 Task: Look for space in Bitonto, Italy from 8th June, 2023 to 19th June, 2023 for 1 adult in price range Rs.5000 to Rs.12000. Place can be shared room with 1  bedroom having 1 bed and 1 bathroom. Property type can be house, flat, guest house, hotel. Amenities needed are: washing machine. Booking option can be shelf check-in. Required host language is English.
Action: Mouse moved to (431, 116)
Screenshot: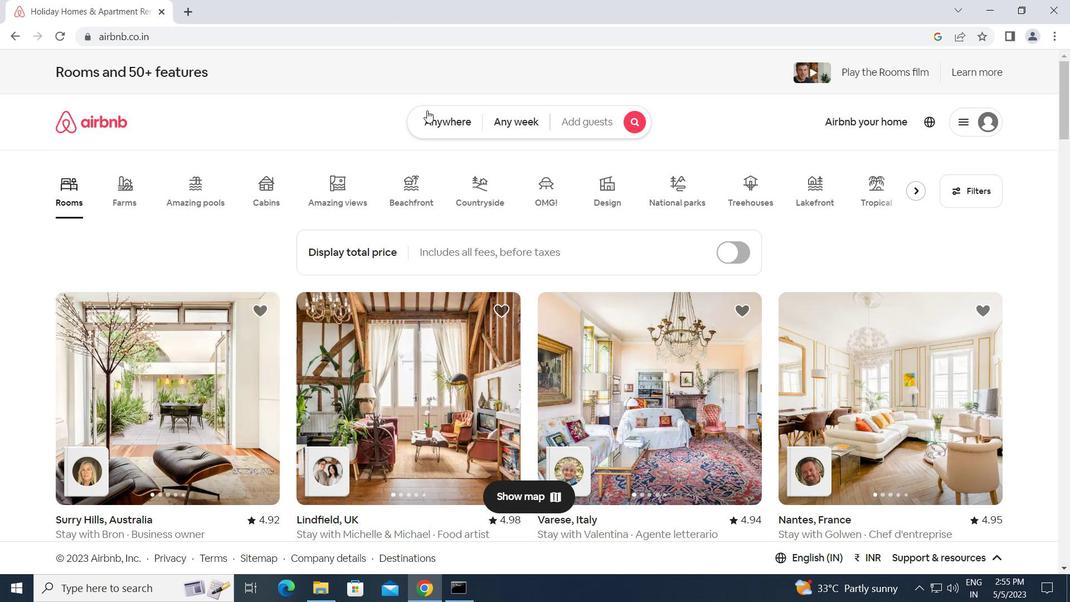 
Action: Mouse pressed left at (431, 116)
Screenshot: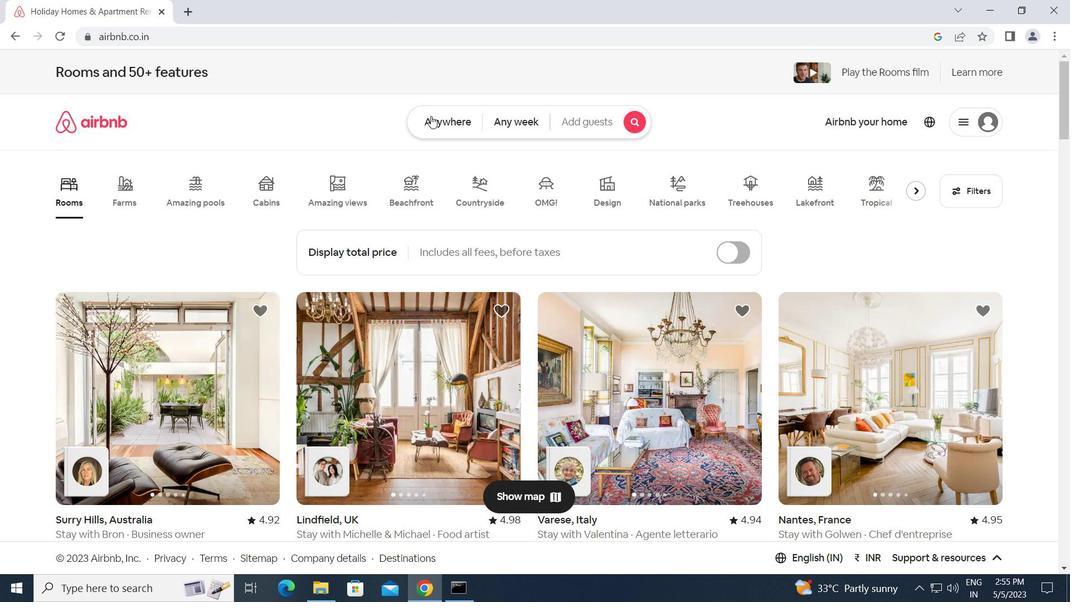 
Action: Mouse moved to (315, 168)
Screenshot: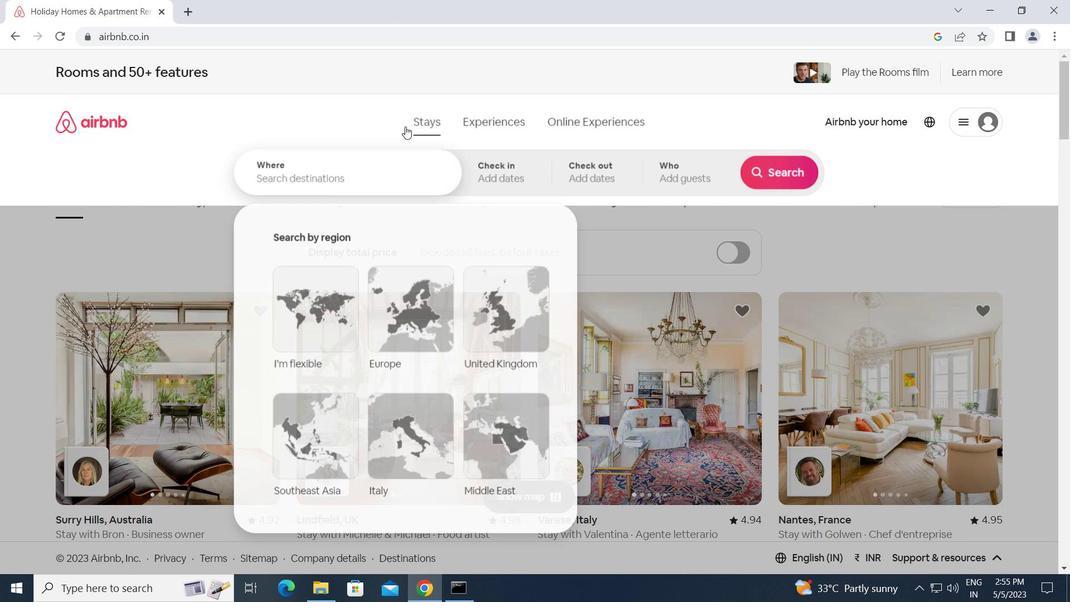 
Action: Mouse pressed left at (315, 168)
Screenshot: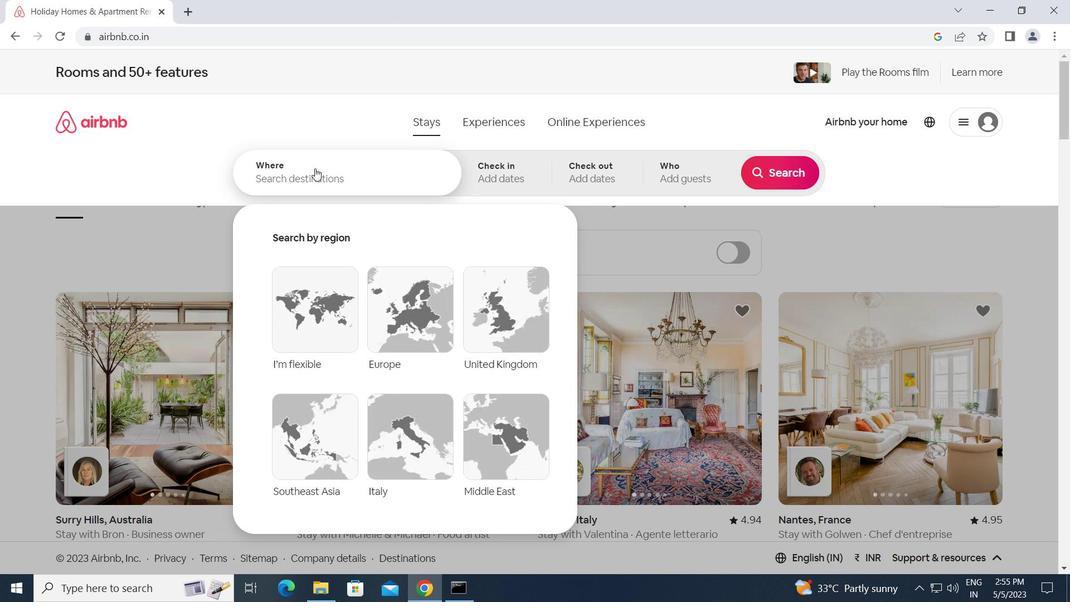 
Action: Key pressed b<Key.caps_lock>itonto,<Key.space><Key.caps_lock>i<Key.caps_lock>tal
Screenshot: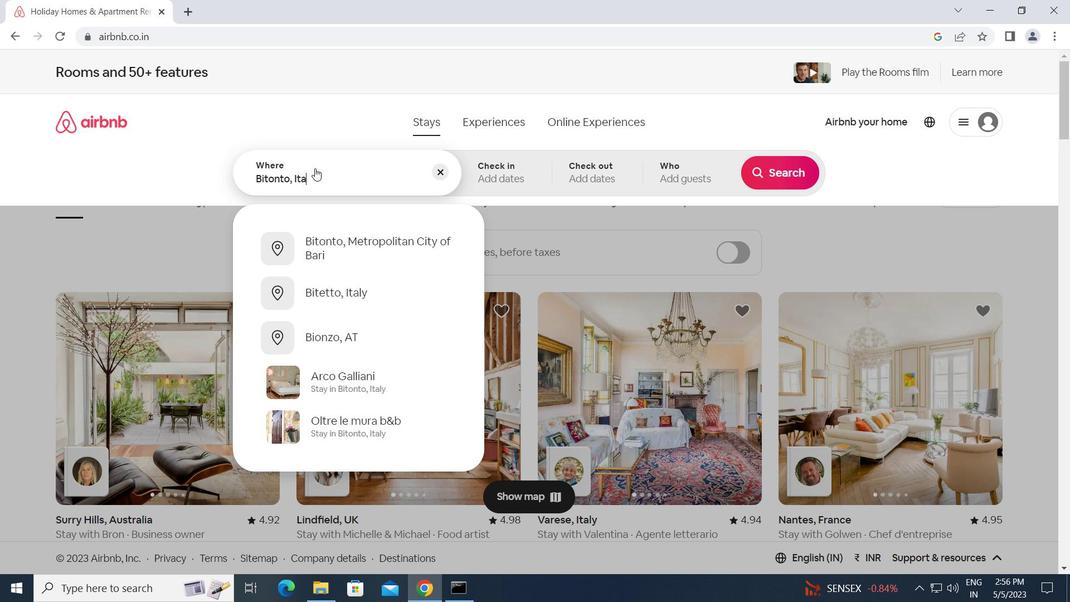 
Action: Mouse moved to (379, 143)
Screenshot: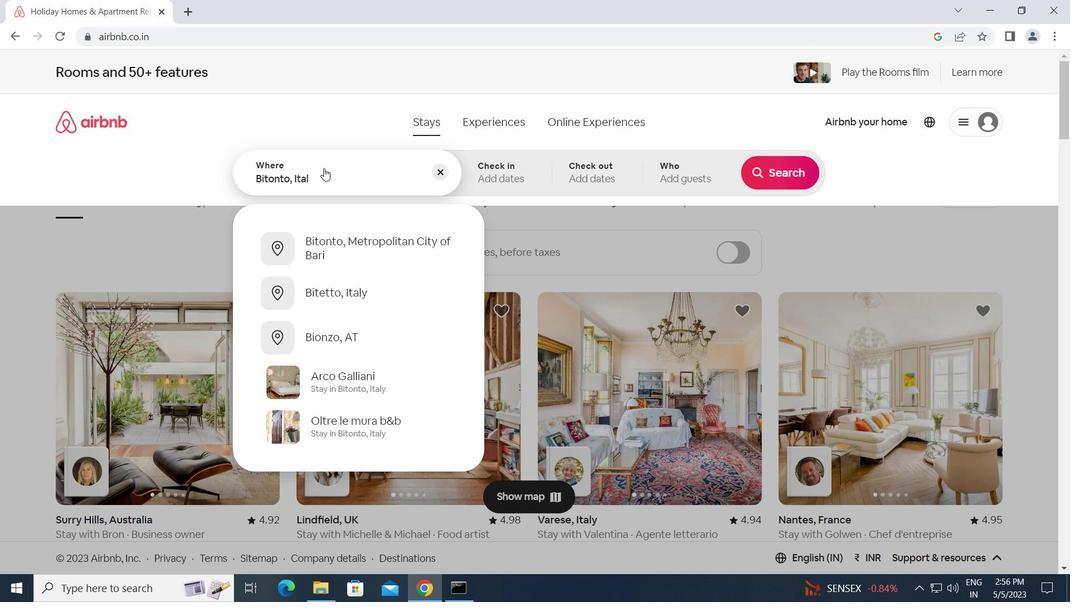 
Action: Key pressed y<Key.enter>
Screenshot: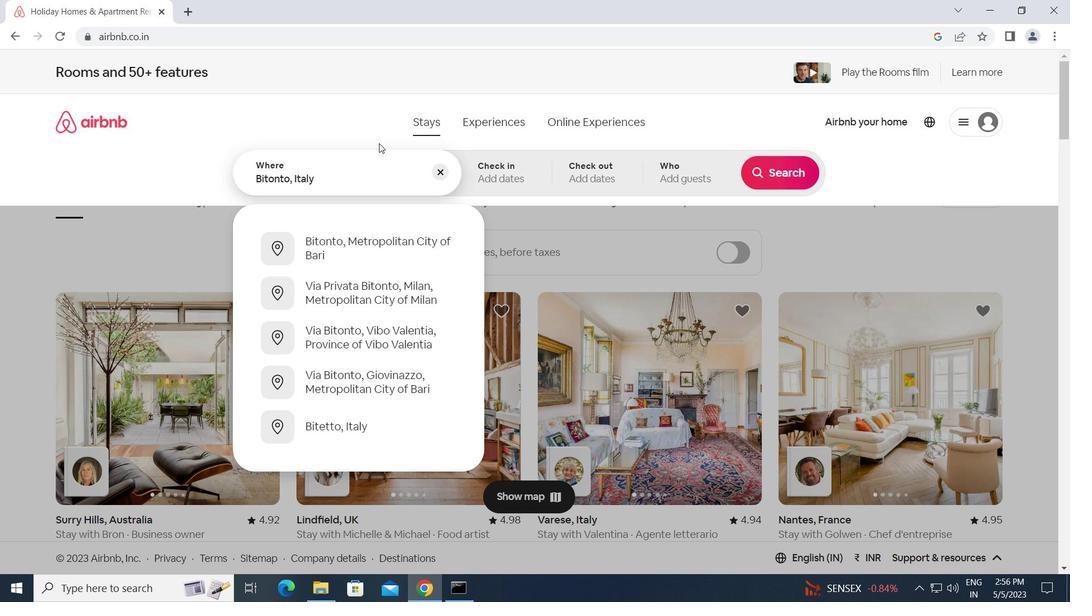 
Action: Mouse moved to (697, 370)
Screenshot: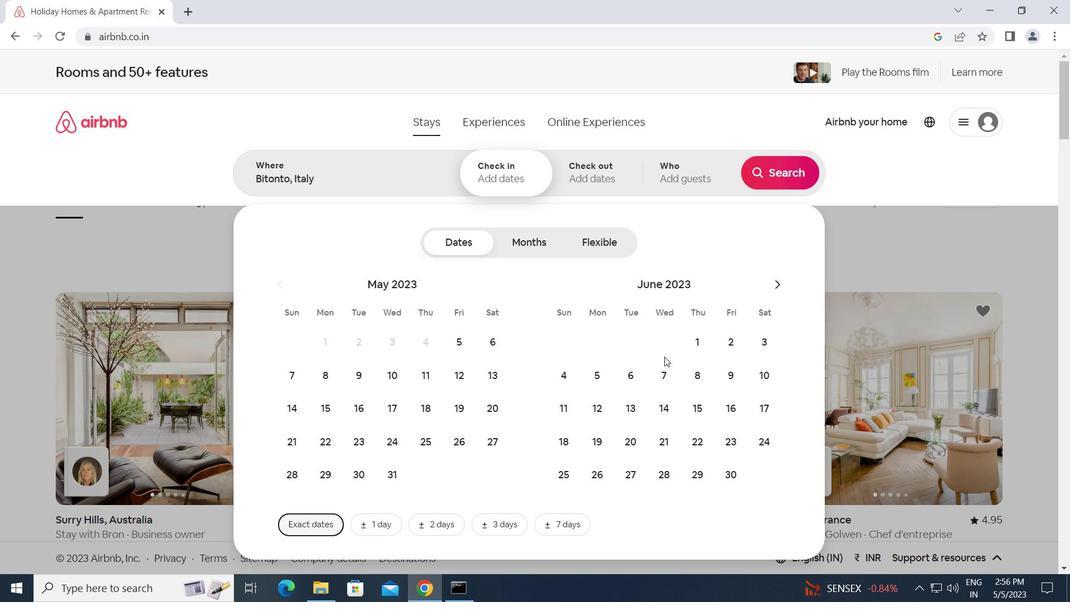
Action: Mouse pressed left at (697, 370)
Screenshot: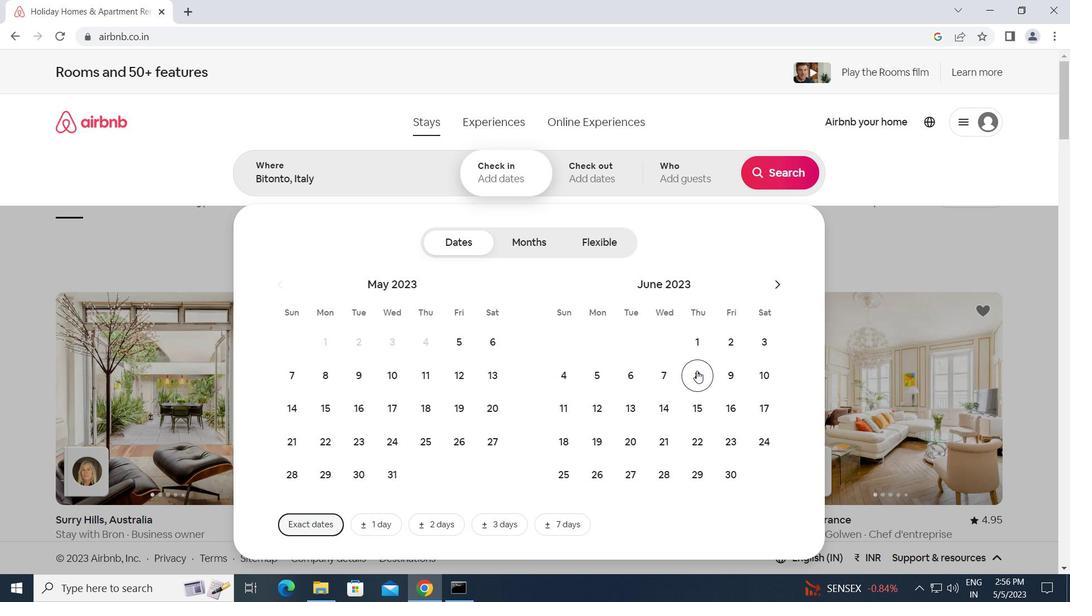 
Action: Mouse moved to (598, 440)
Screenshot: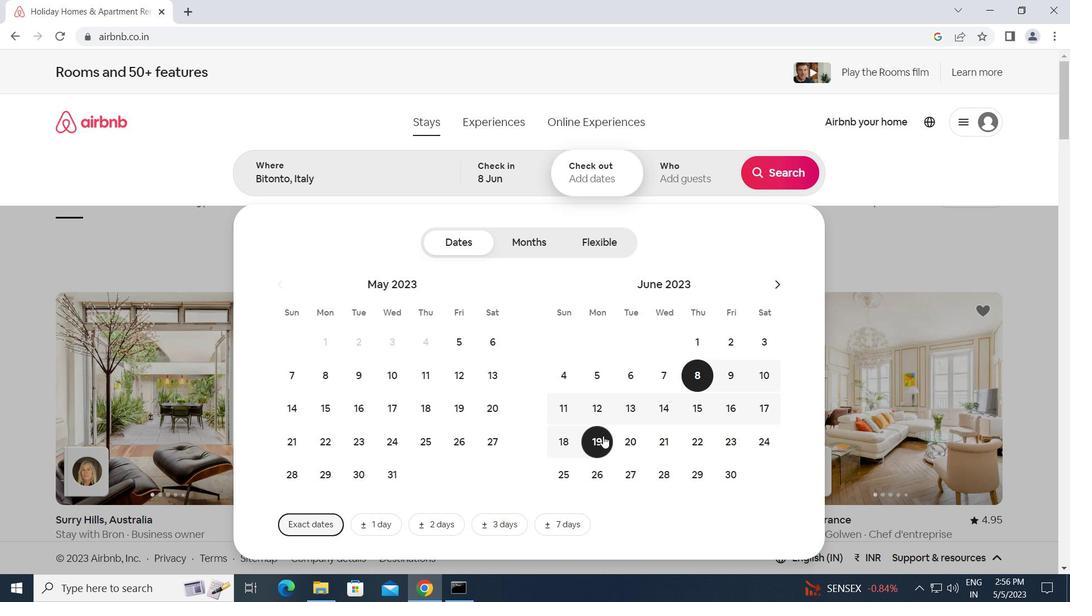 
Action: Mouse pressed left at (598, 440)
Screenshot: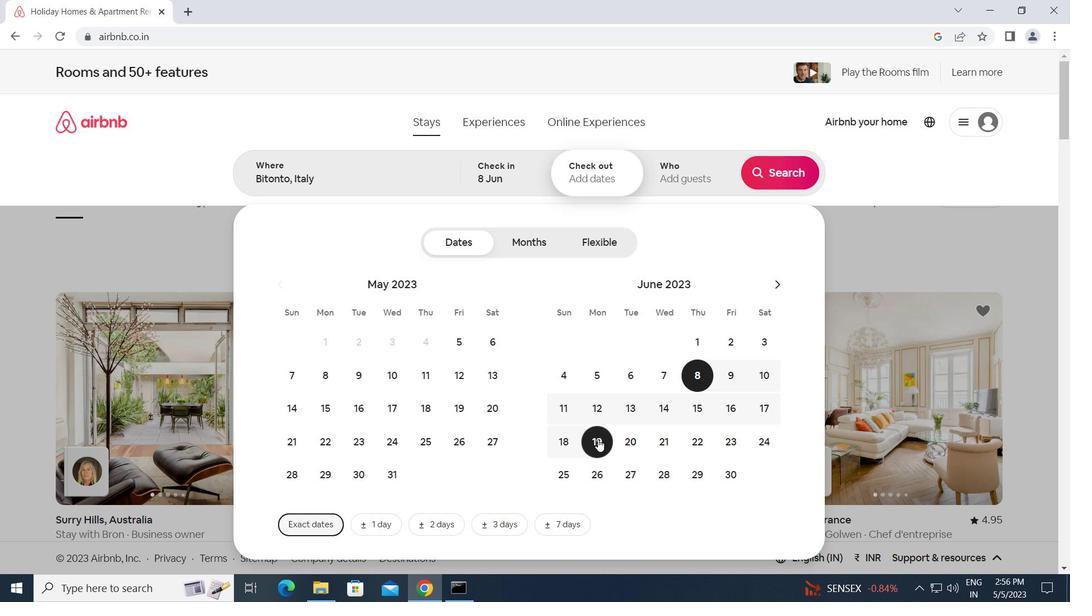 
Action: Mouse moved to (674, 174)
Screenshot: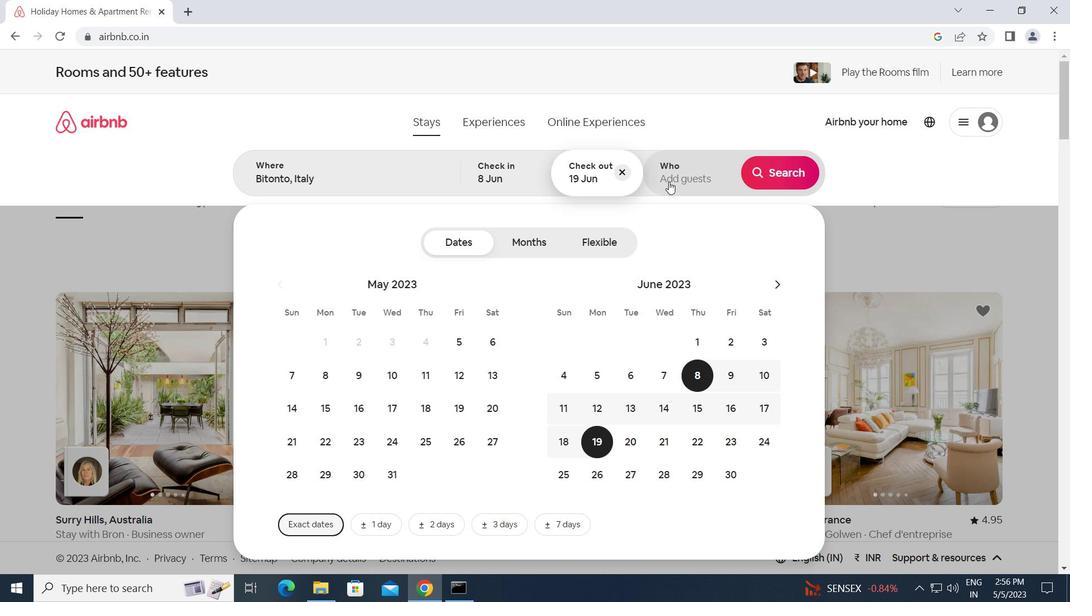 
Action: Mouse pressed left at (674, 174)
Screenshot: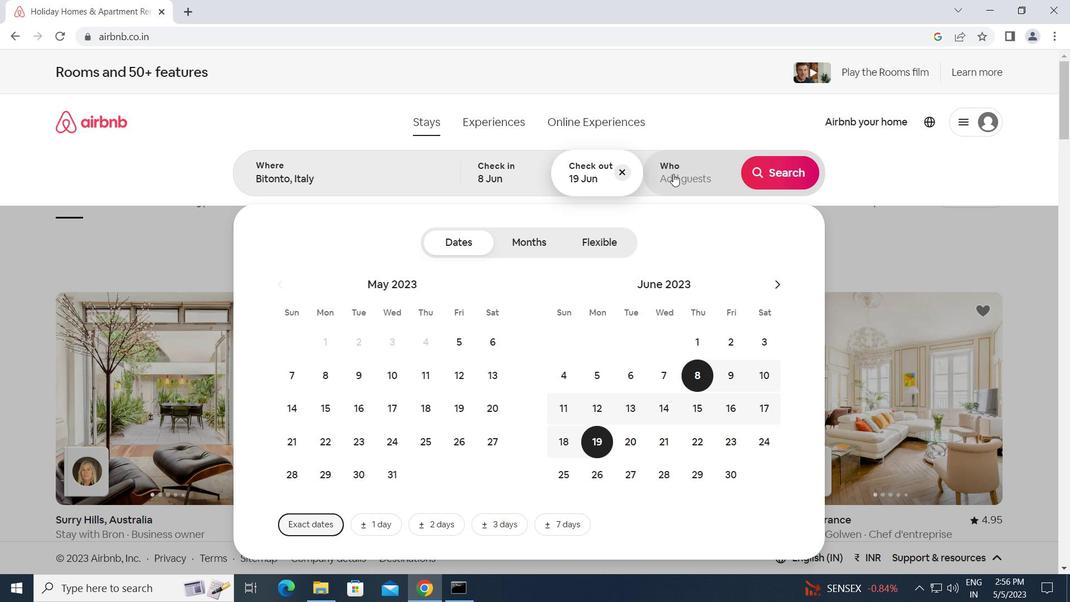 
Action: Mouse moved to (790, 242)
Screenshot: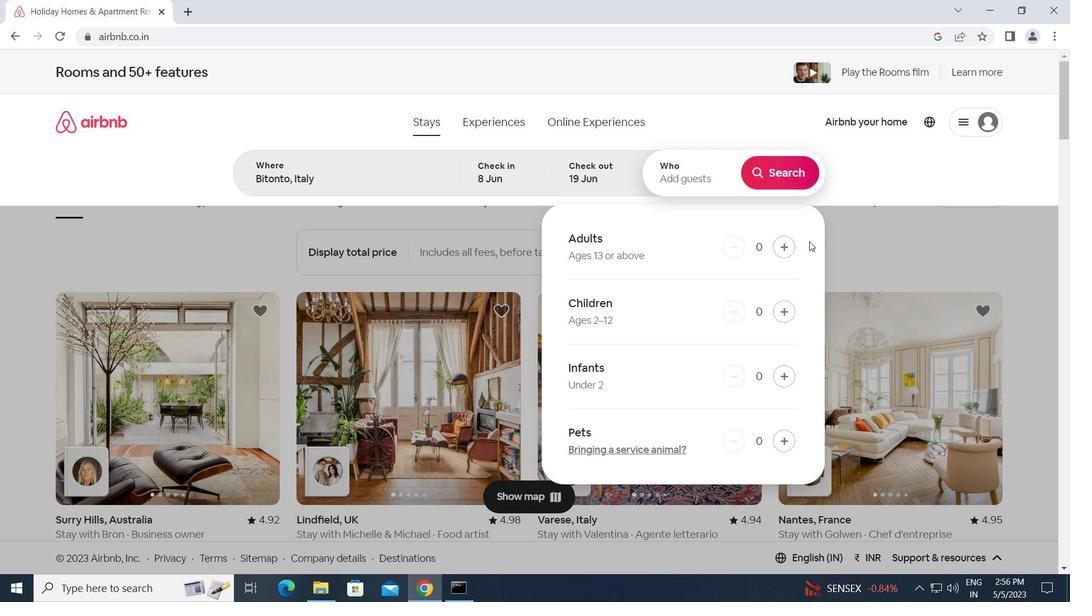 
Action: Mouse pressed left at (790, 242)
Screenshot: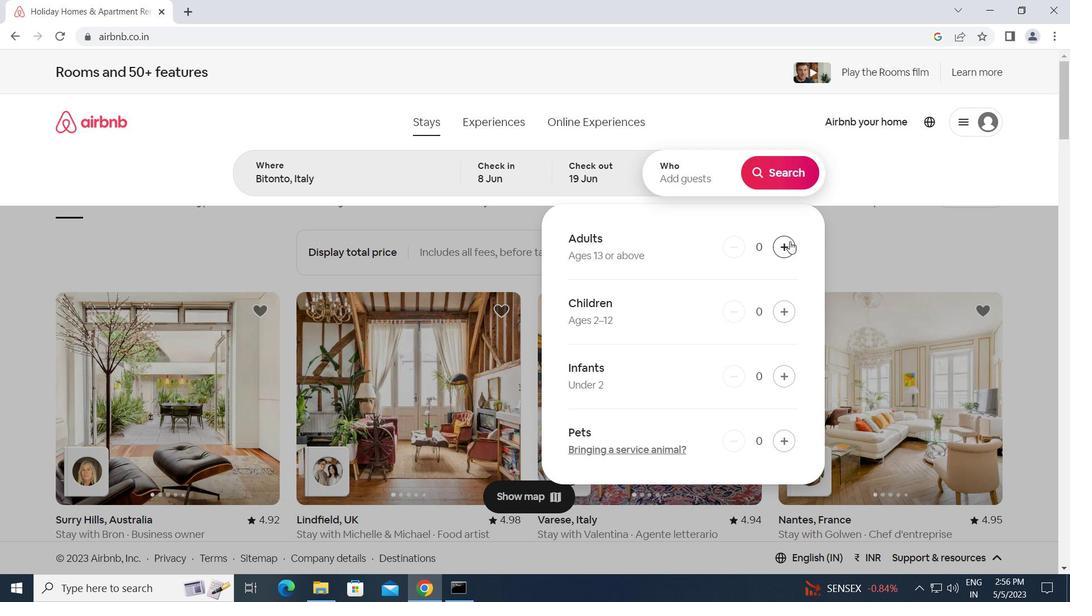 
Action: Mouse moved to (795, 165)
Screenshot: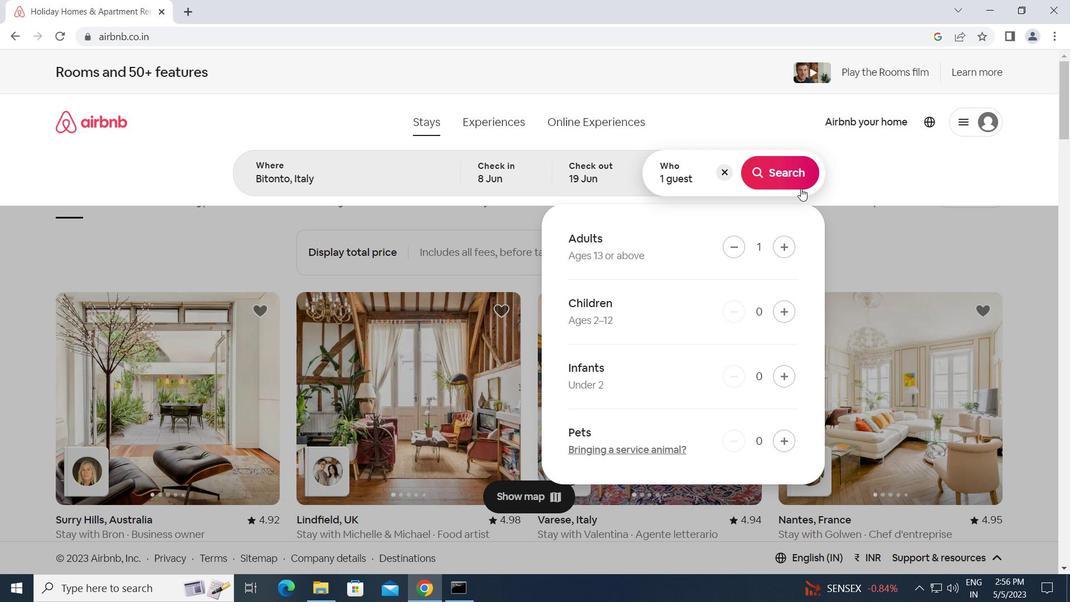 
Action: Mouse pressed left at (795, 165)
Screenshot: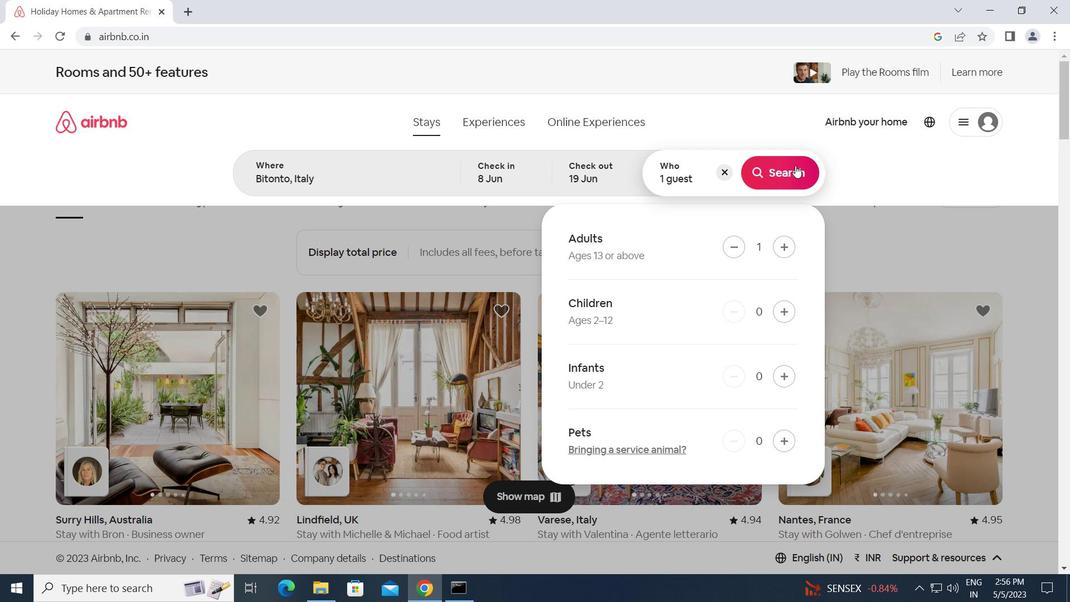 
Action: Mouse moved to (999, 128)
Screenshot: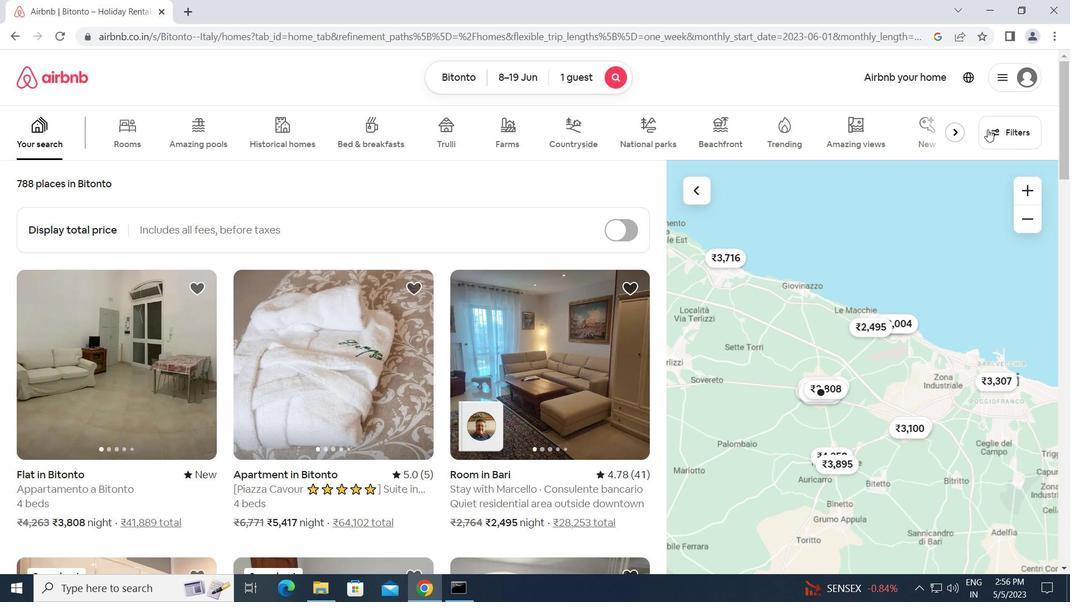 
Action: Mouse pressed left at (999, 128)
Screenshot: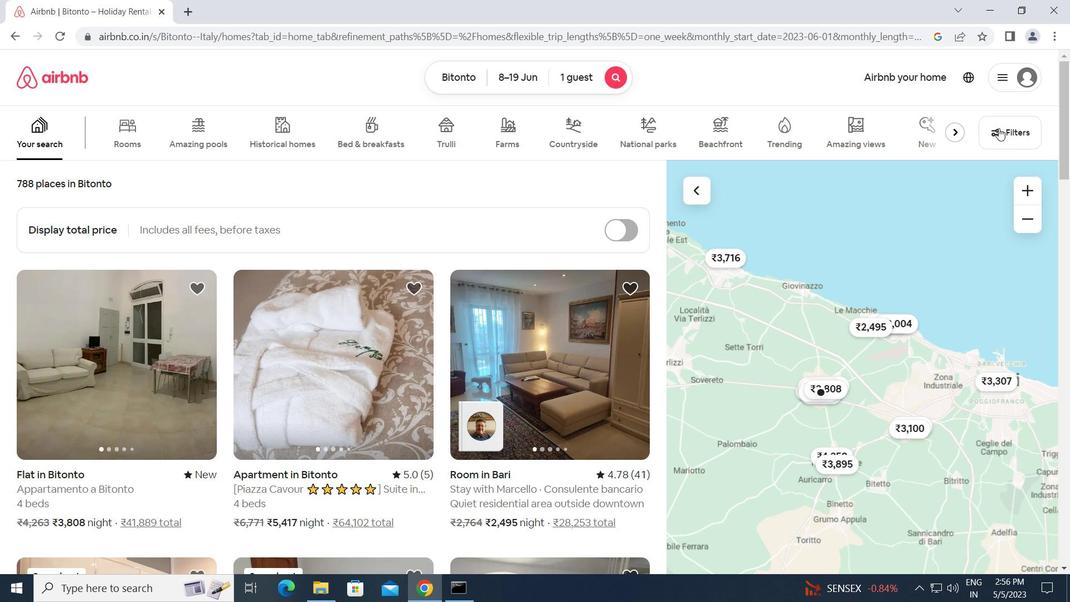 
Action: Mouse moved to (338, 365)
Screenshot: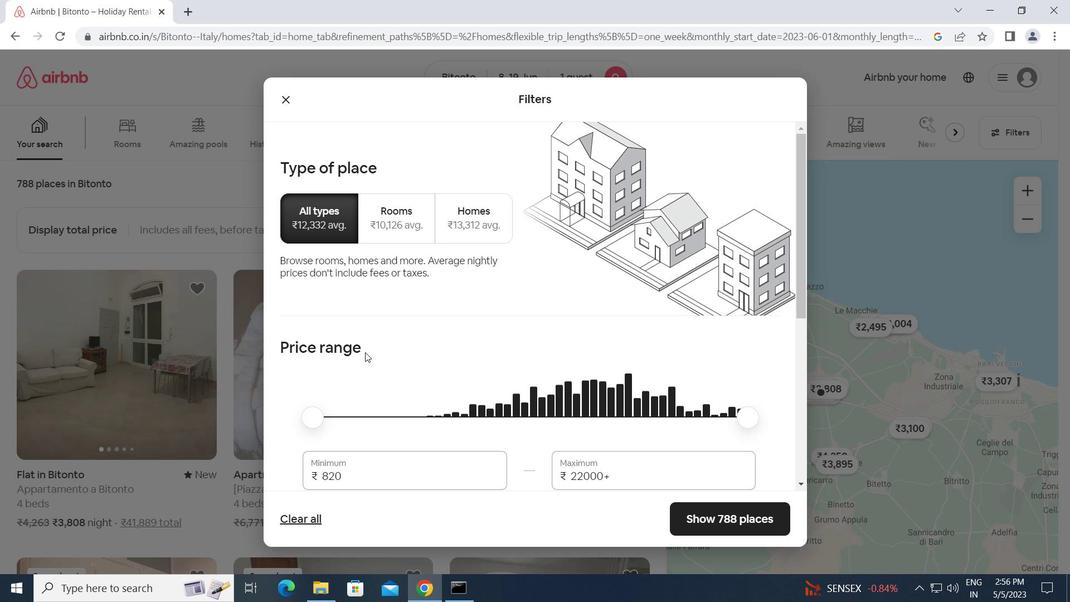
Action: Mouse scrolled (338, 365) with delta (0, 0)
Screenshot: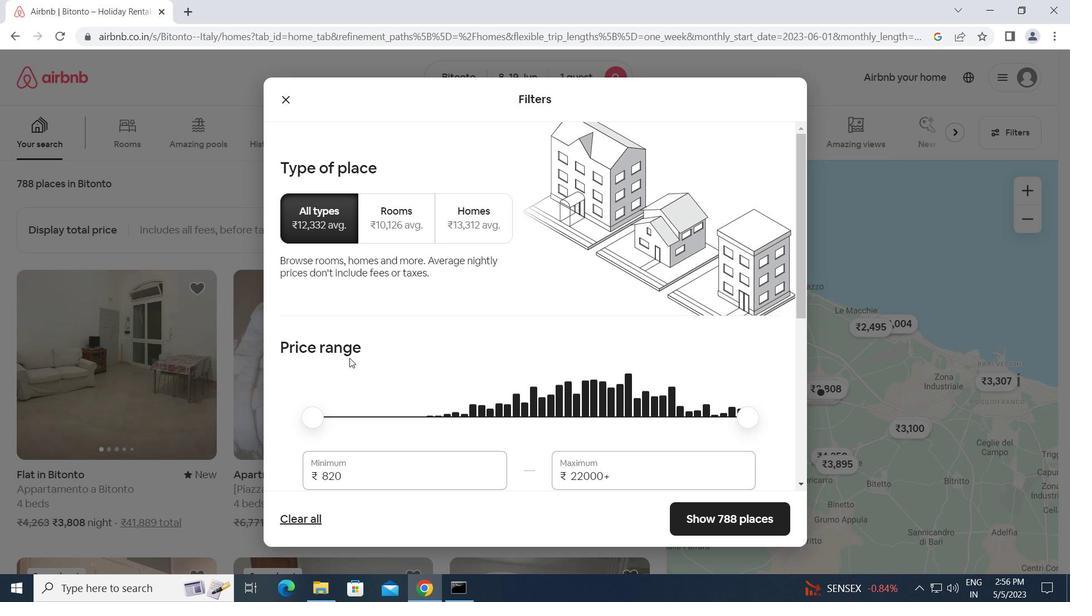 
Action: Mouse scrolled (338, 365) with delta (0, 0)
Screenshot: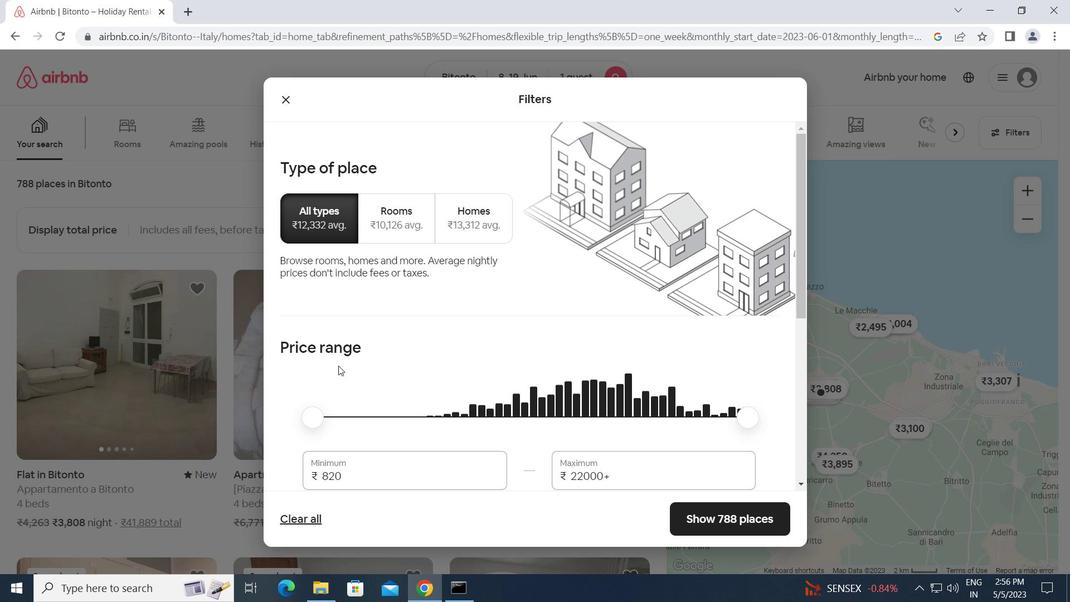 
Action: Mouse moved to (359, 341)
Screenshot: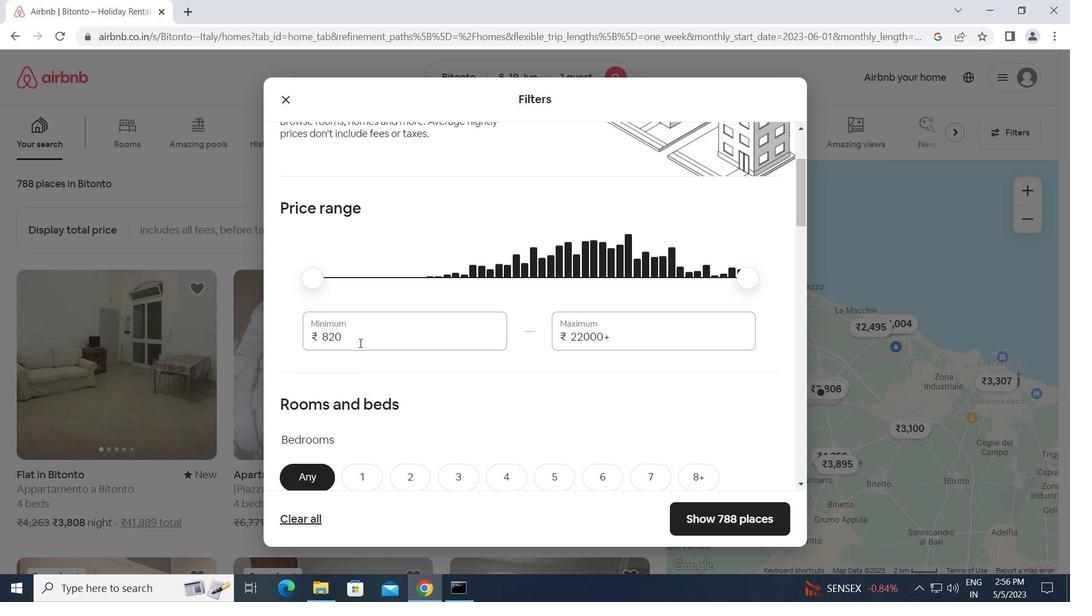 
Action: Mouse pressed left at (359, 341)
Screenshot: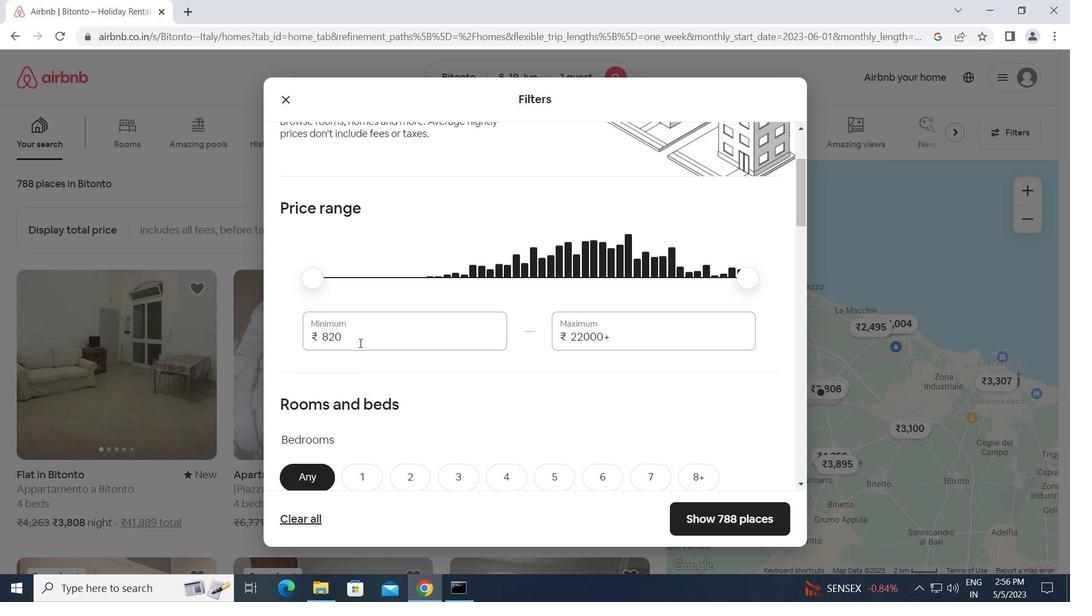 
Action: Mouse moved to (290, 337)
Screenshot: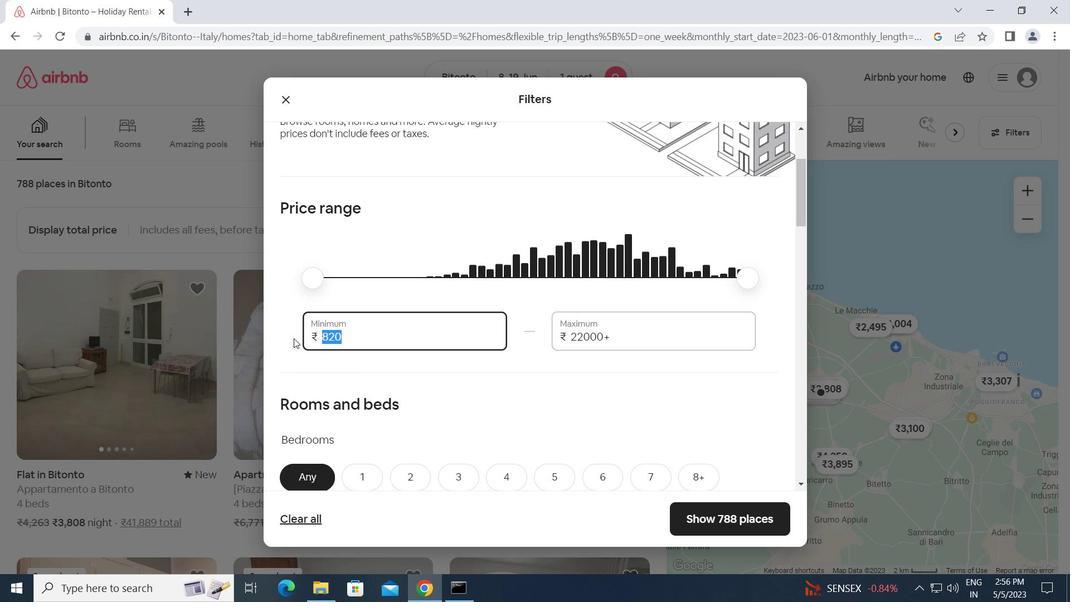 
Action: Key pressed 5000<Key.tab>12000
Screenshot: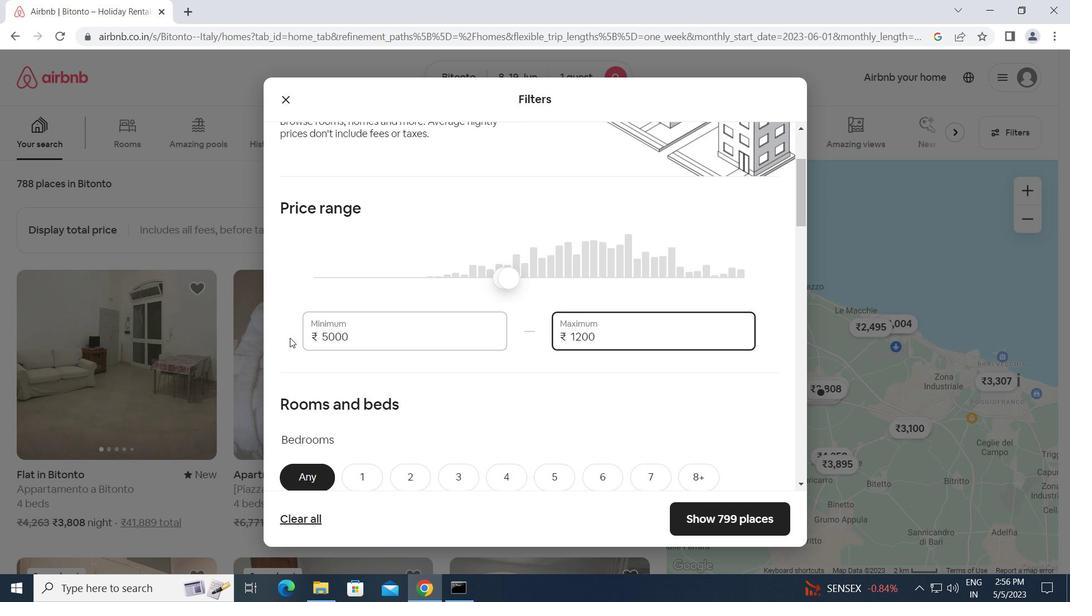 
Action: Mouse moved to (423, 360)
Screenshot: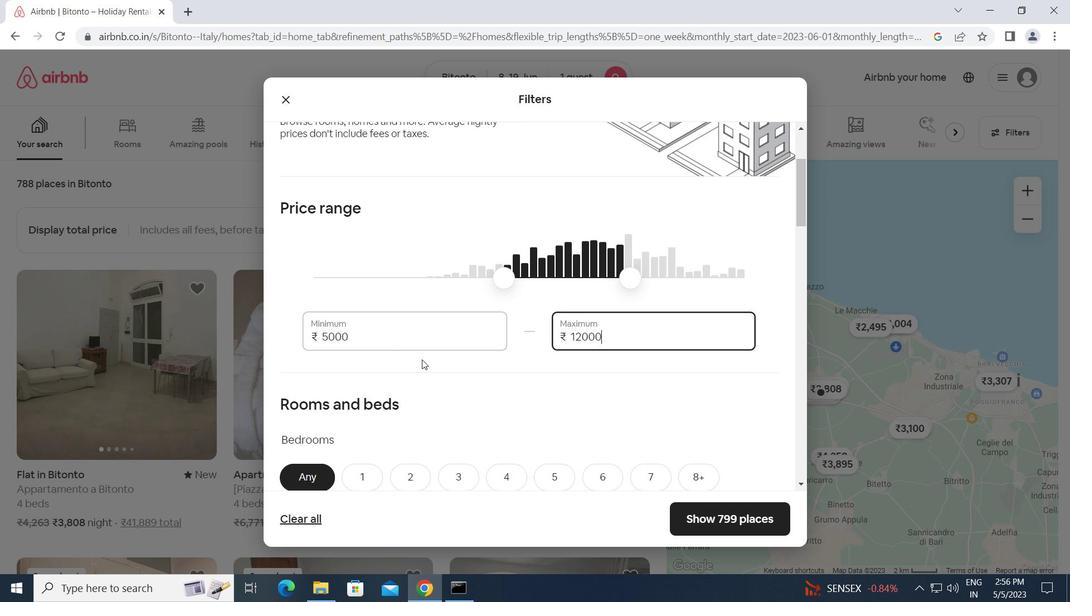 
Action: Mouse scrolled (423, 360) with delta (0, 0)
Screenshot: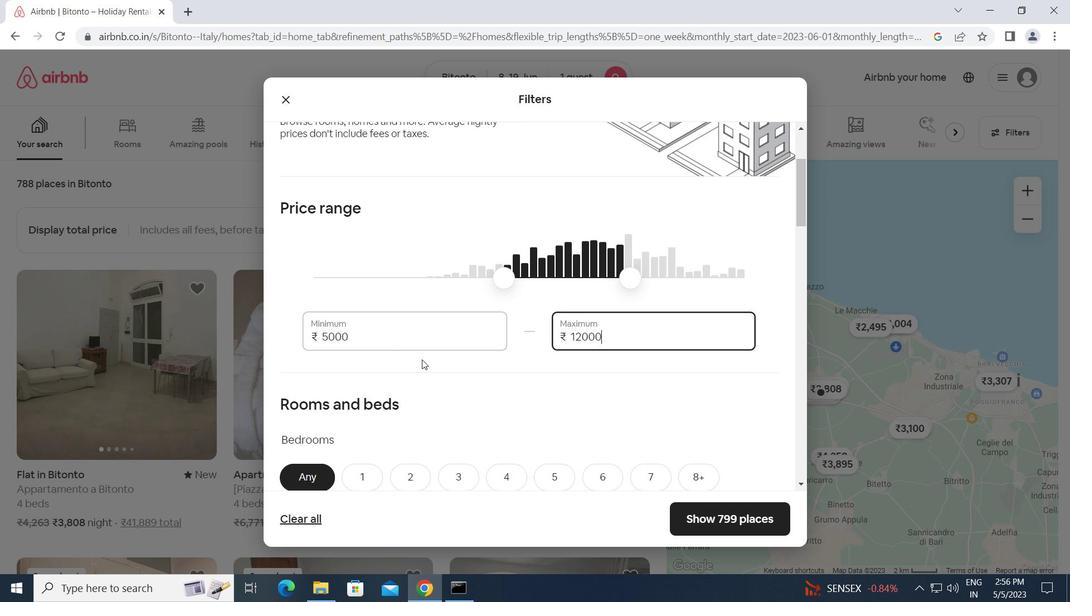 
Action: Mouse moved to (423, 361)
Screenshot: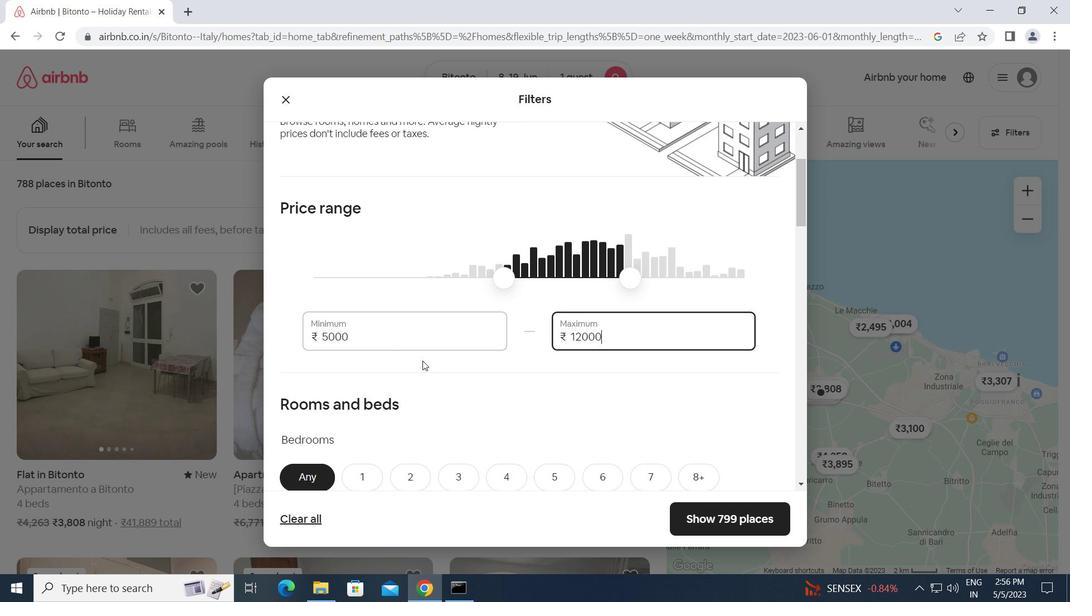 
Action: Mouse scrolled (423, 360) with delta (0, 0)
Screenshot: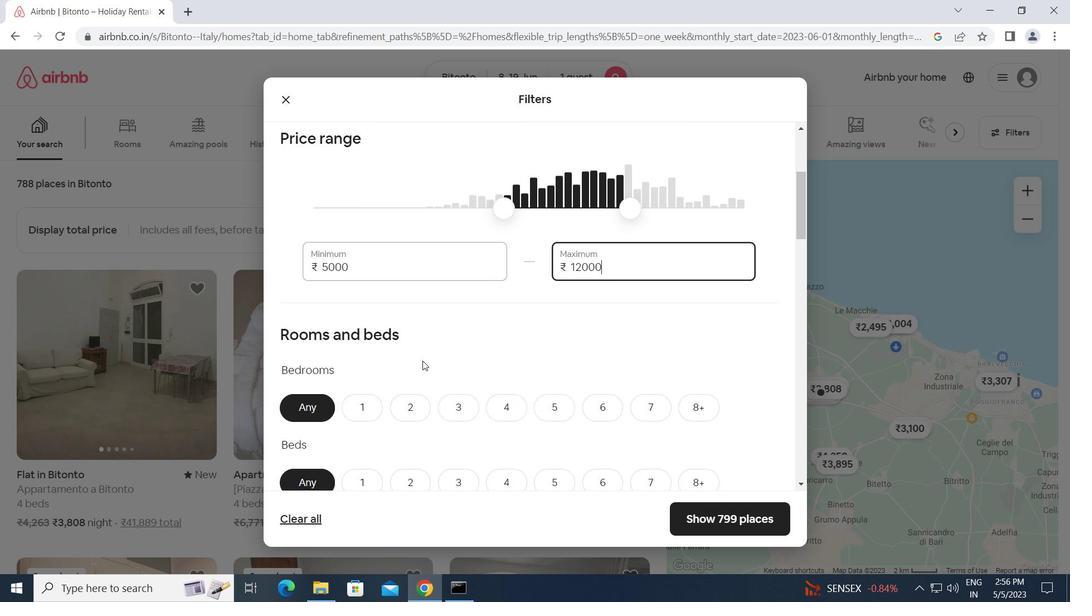 
Action: Mouse moved to (369, 338)
Screenshot: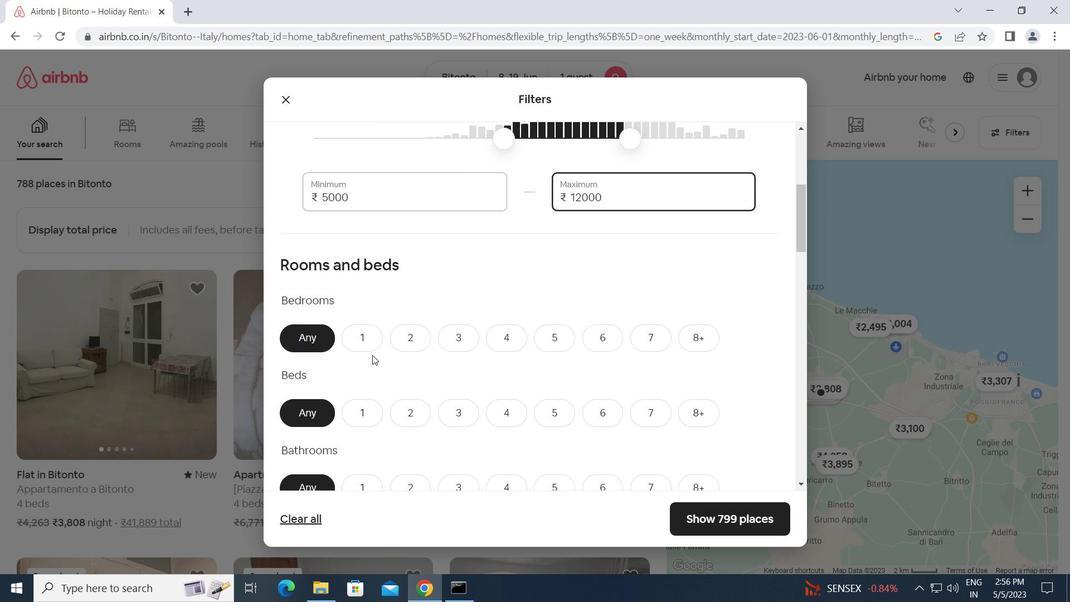 
Action: Mouse pressed left at (369, 338)
Screenshot: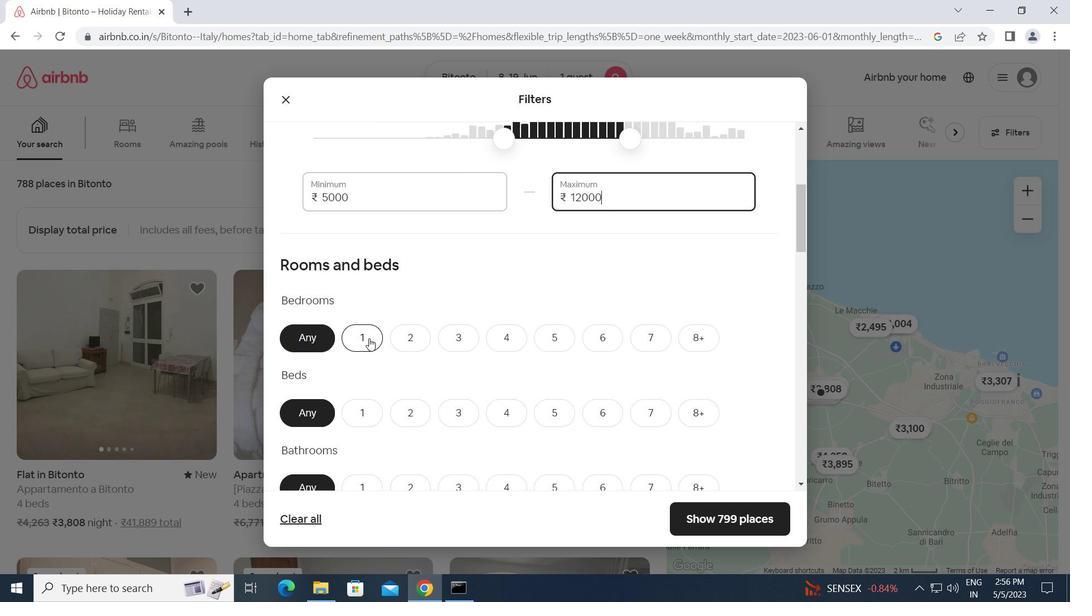 
Action: Mouse moved to (399, 363)
Screenshot: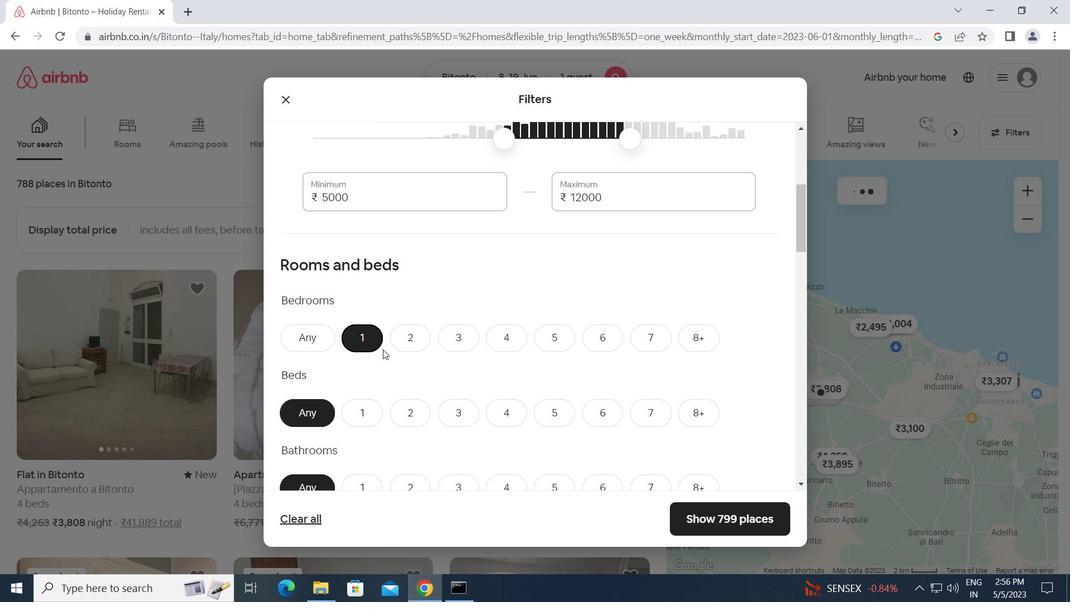 
Action: Mouse scrolled (399, 363) with delta (0, 0)
Screenshot: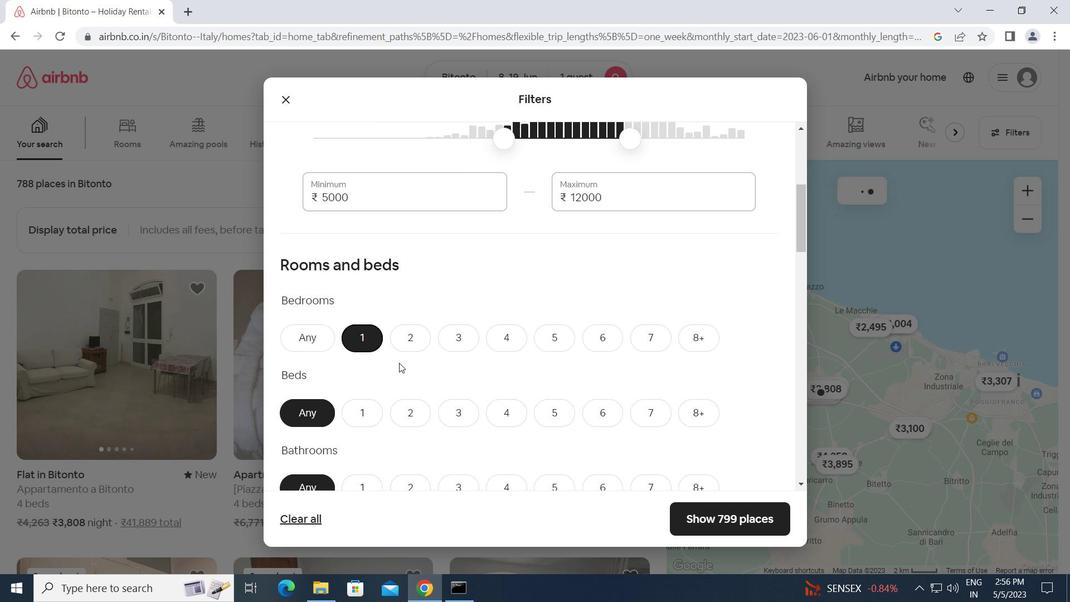 
Action: Mouse moved to (399, 364)
Screenshot: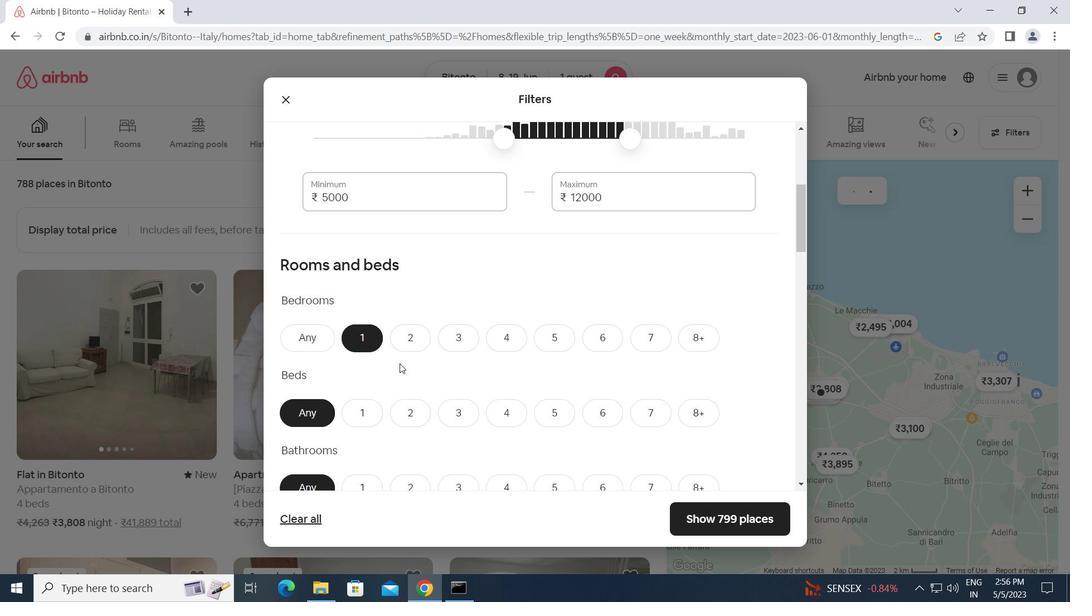 
Action: Mouse scrolled (399, 363) with delta (0, 0)
Screenshot: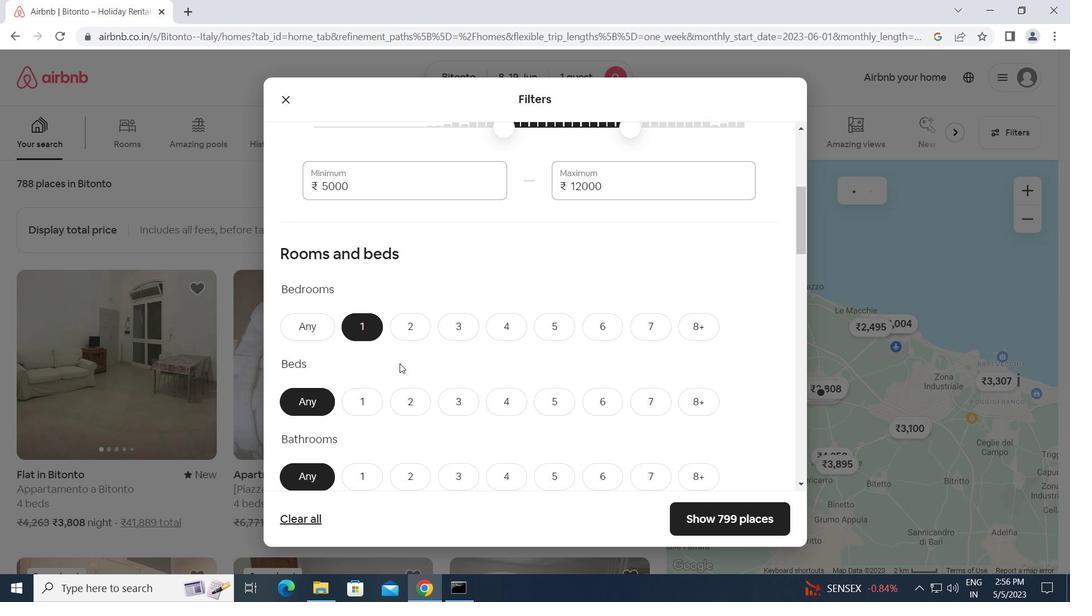 
Action: Mouse moved to (364, 271)
Screenshot: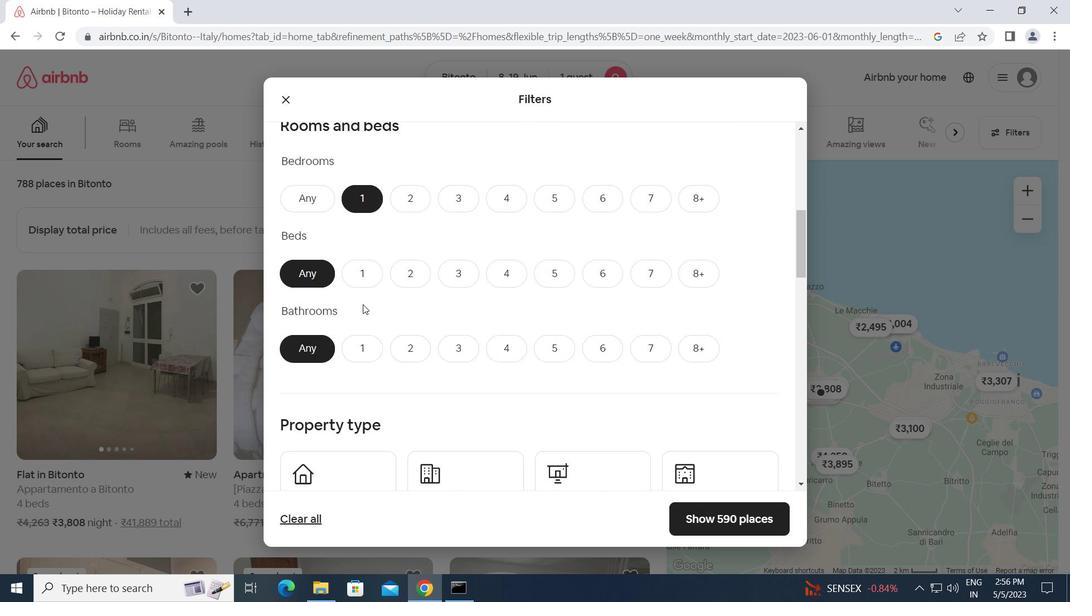 
Action: Mouse pressed left at (364, 271)
Screenshot: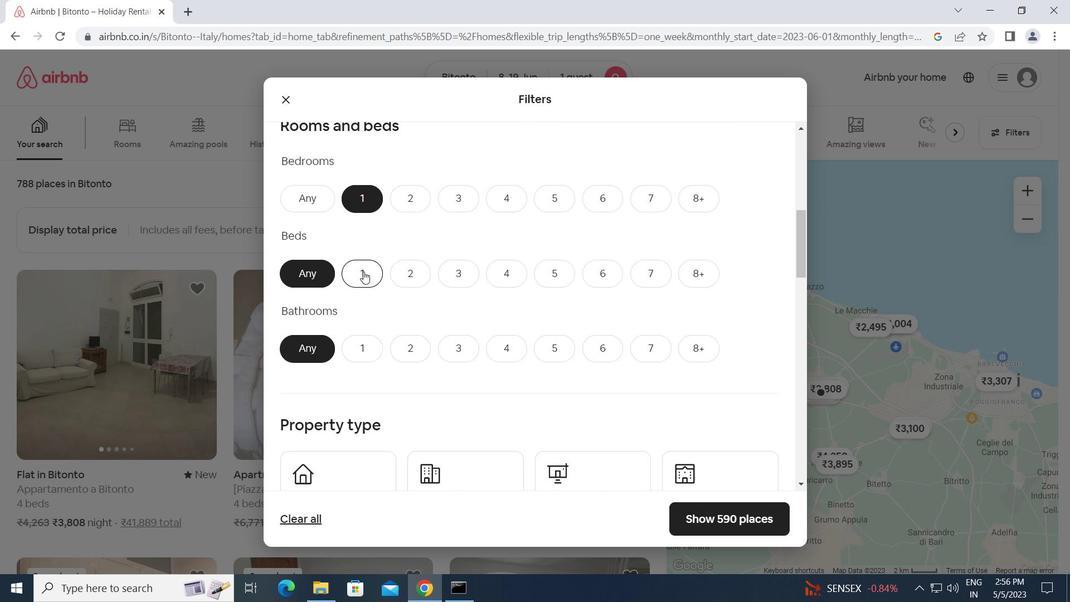 
Action: Mouse moved to (368, 346)
Screenshot: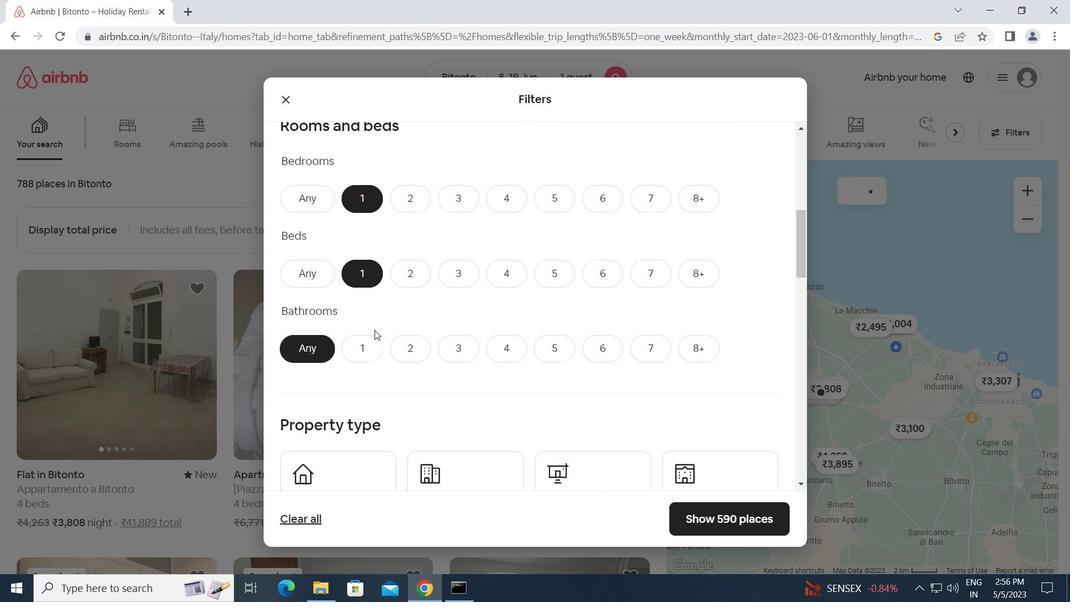 
Action: Mouse pressed left at (368, 346)
Screenshot: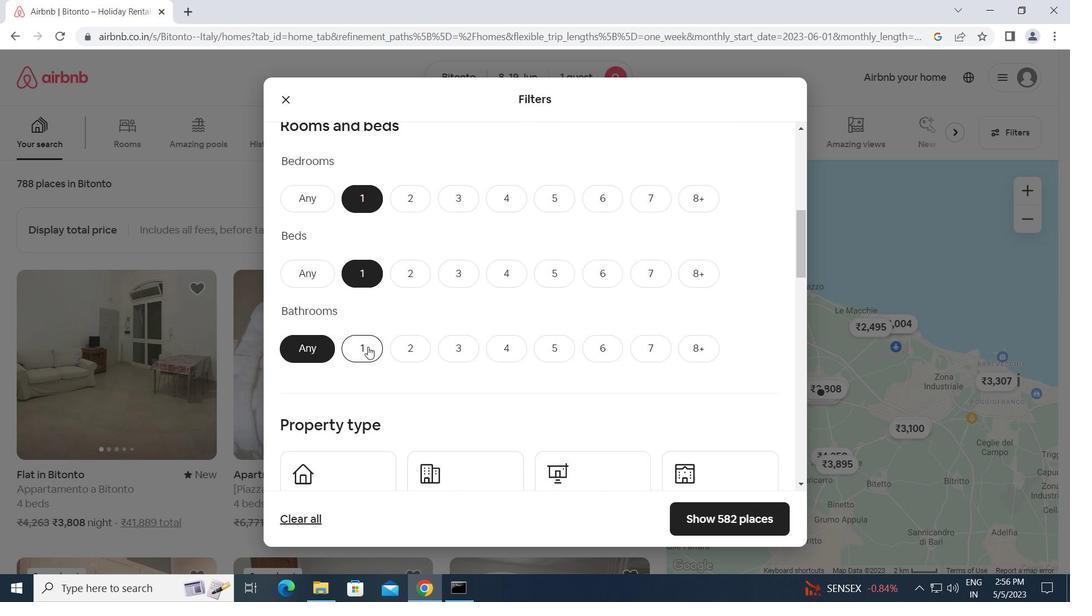 
Action: Mouse moved to (413, 367)
Screenshot: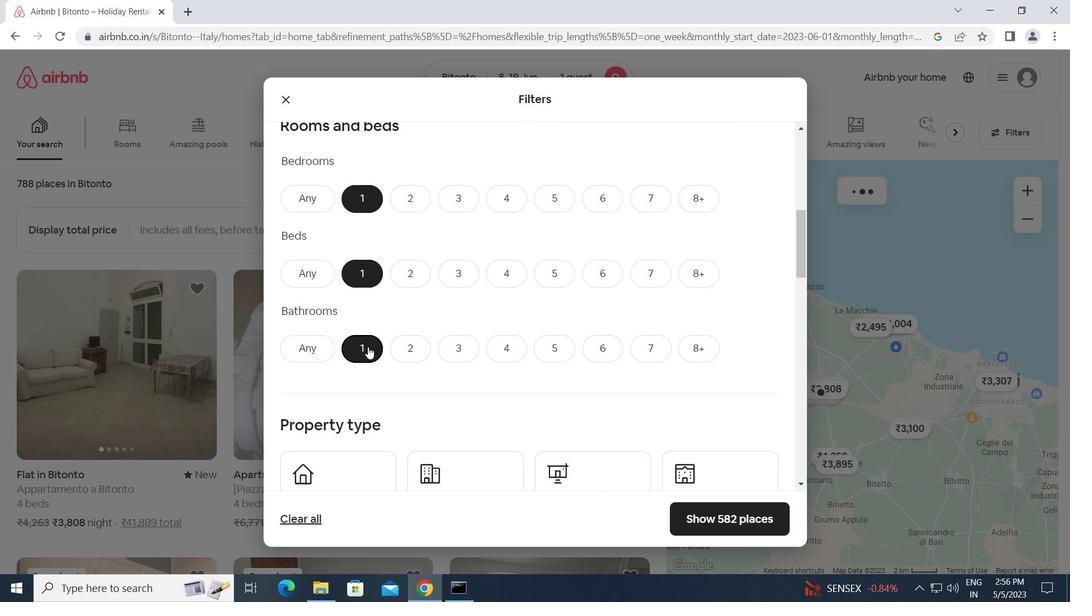 
Action: Mouse scrolled (413, 366) with delta (0, 0)
Screenshot: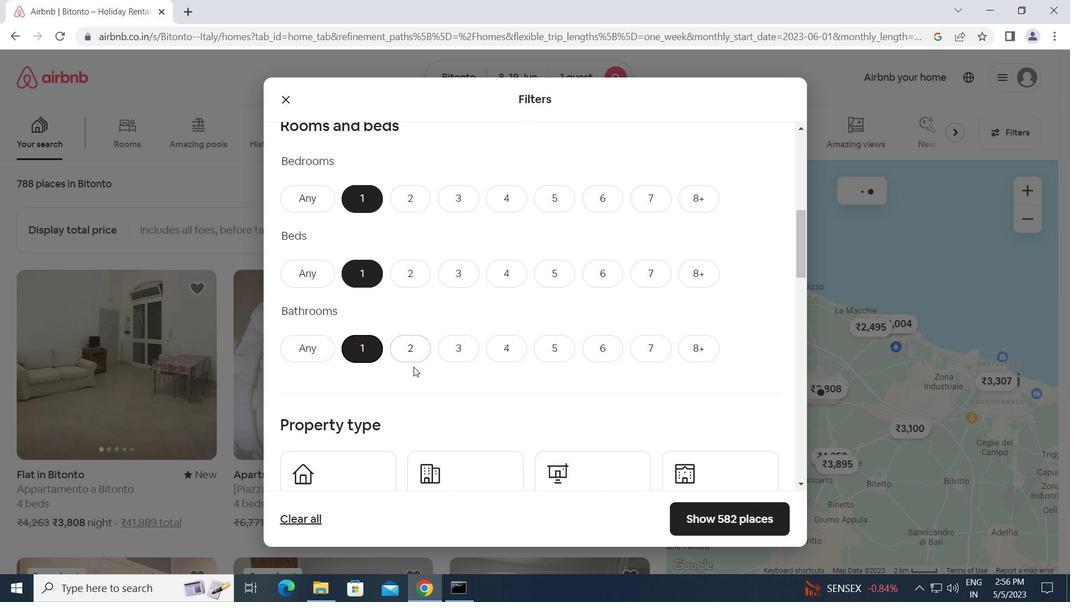 
Action: Mouse moved to (324, 409)
Screenshot: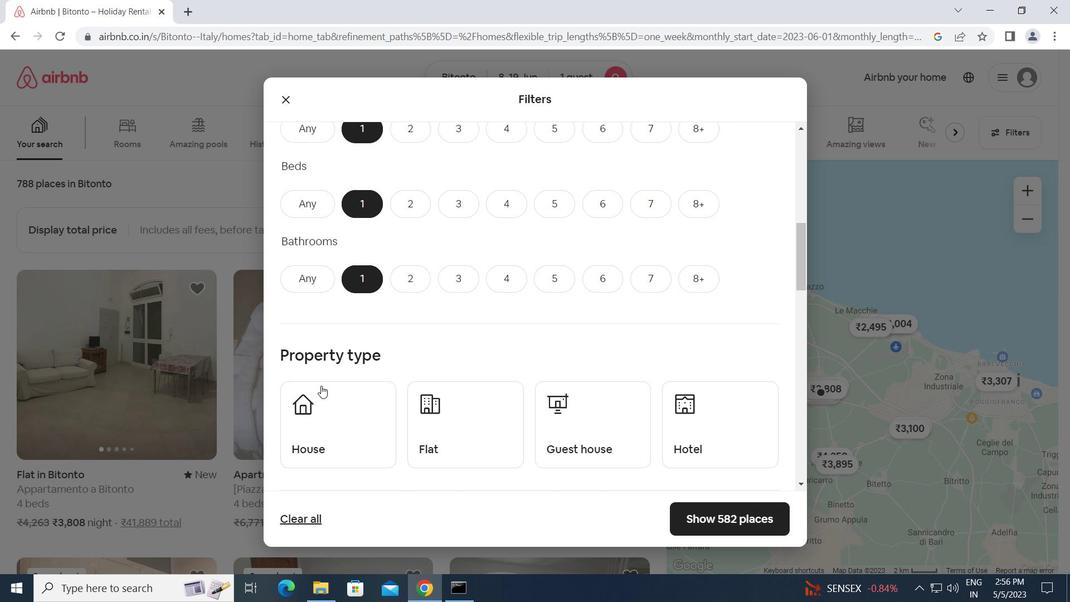 
Action: Mouse pressed left at (324, 409)
Screenshot: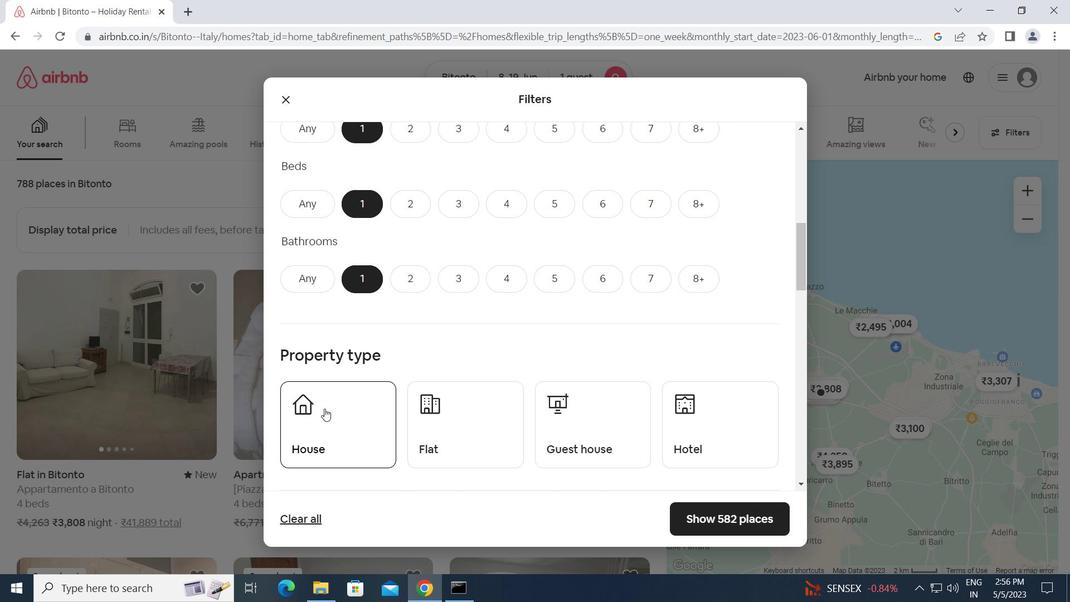 
Action: Mouse moved to (485, 409)
Screenshot: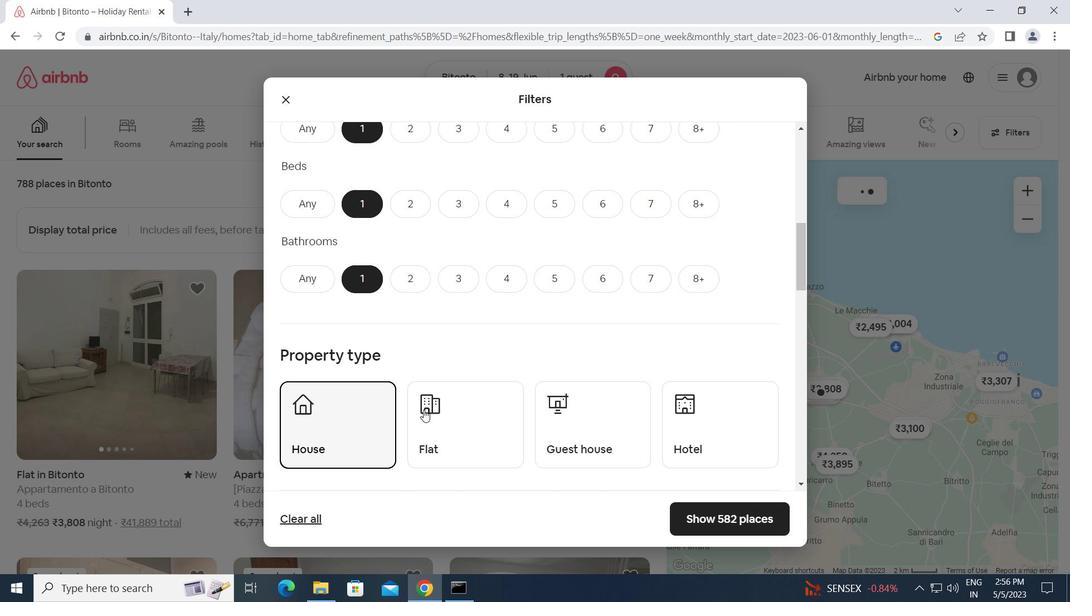 
Action: Mouse pressed left at (485, 409)
Screenshot: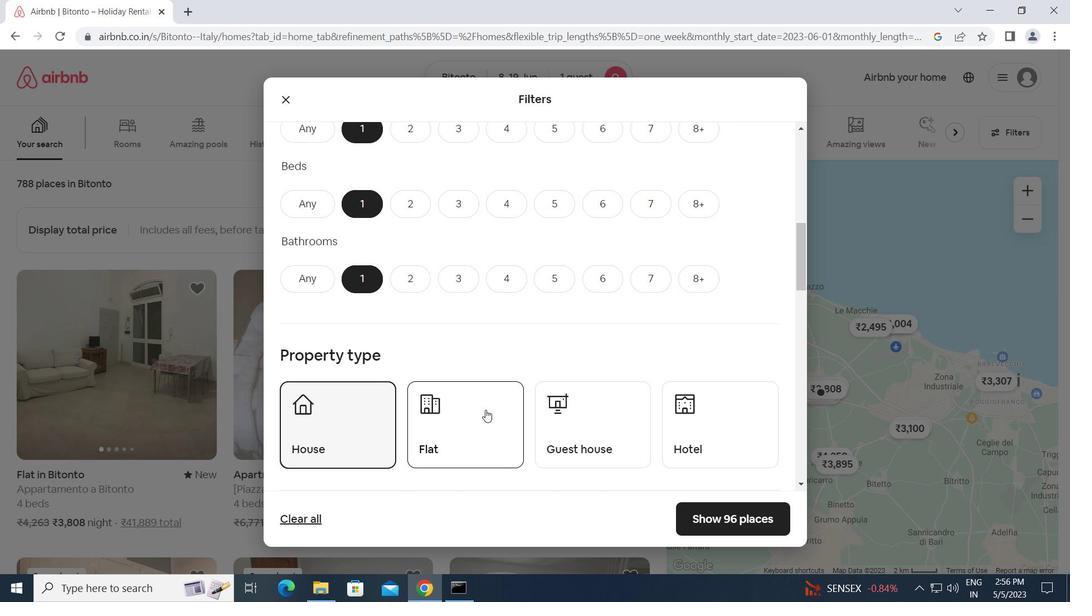 
Action: Mouse moved to (598, 439)
Screenshot: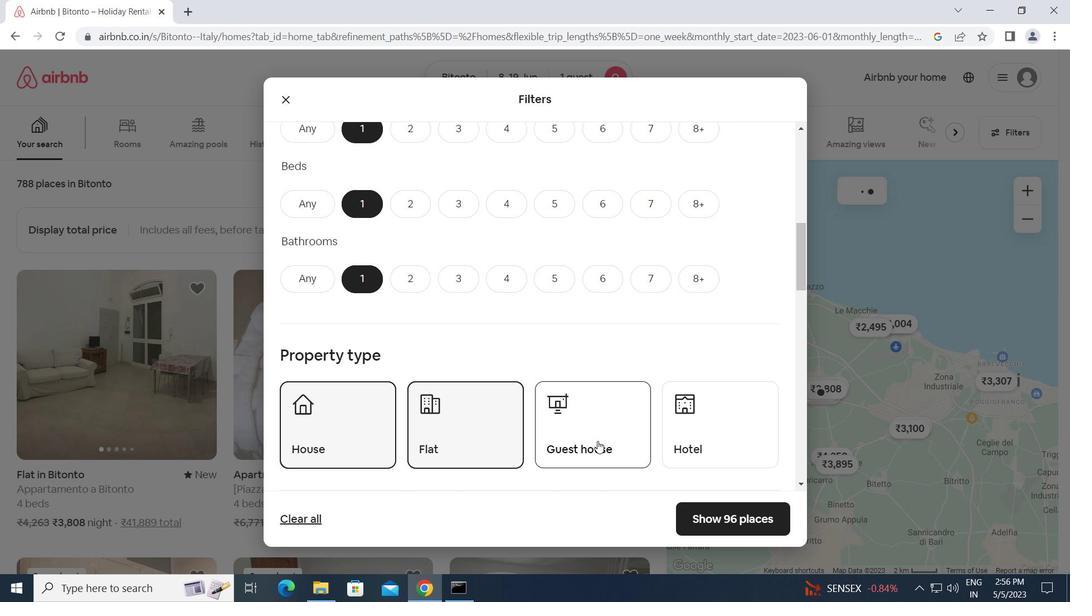 
Action: Mouse pressed left at (598, 439)
Screenshot: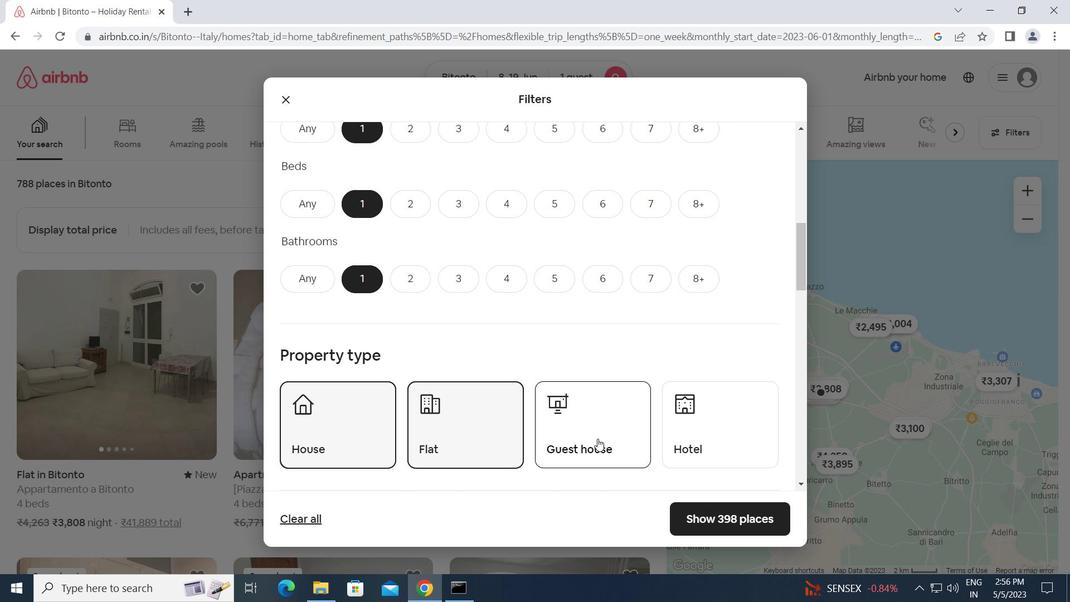 
Action: Mouse moved to (718, 424)
Screenshot: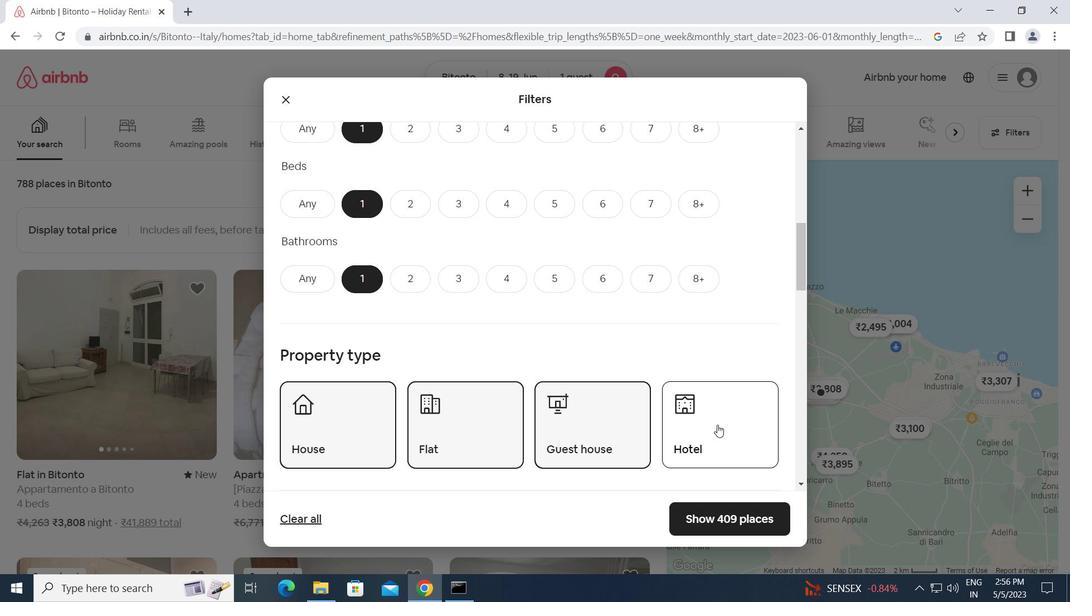 
Action: Mouse pressed left at (718, 424)
Screenshot: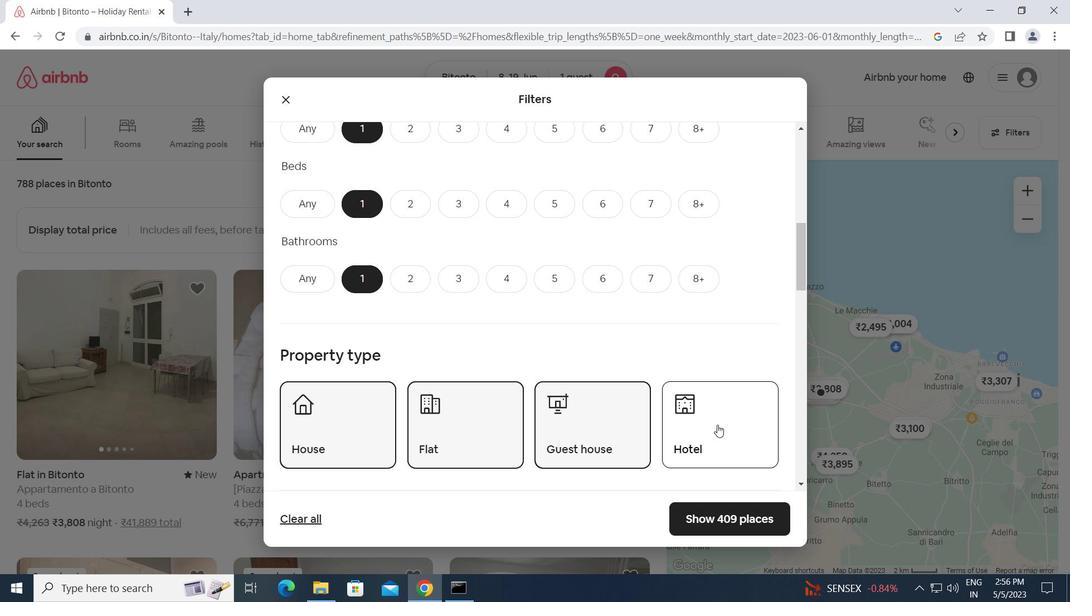 
Action: Mouse moved to (532, 496)
Screenshot: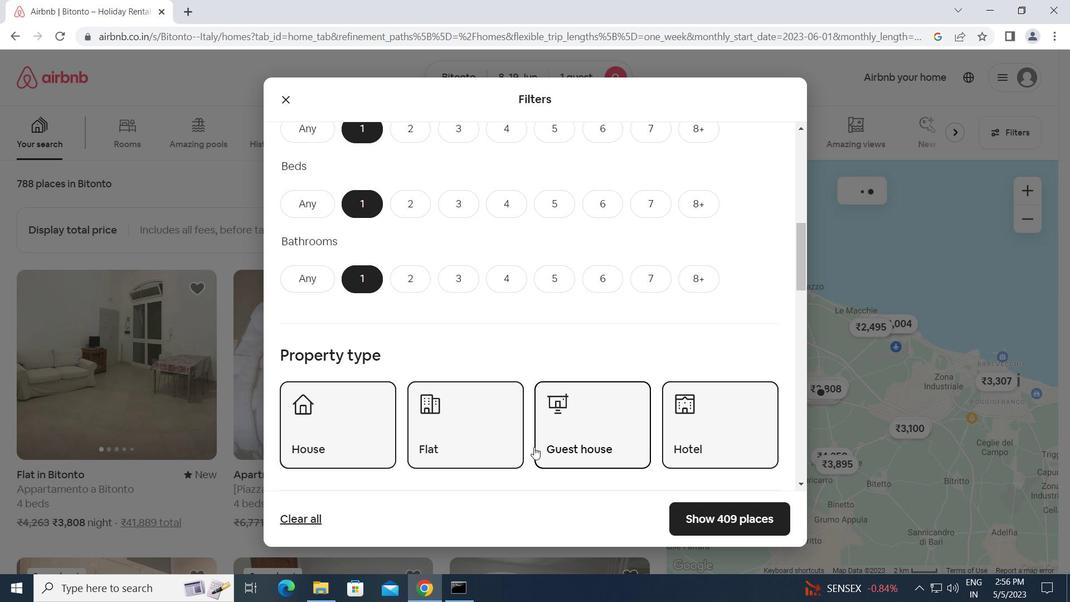 
Action: Mouse scrolled (532, 496) with delta (0, 0)
Screenshot: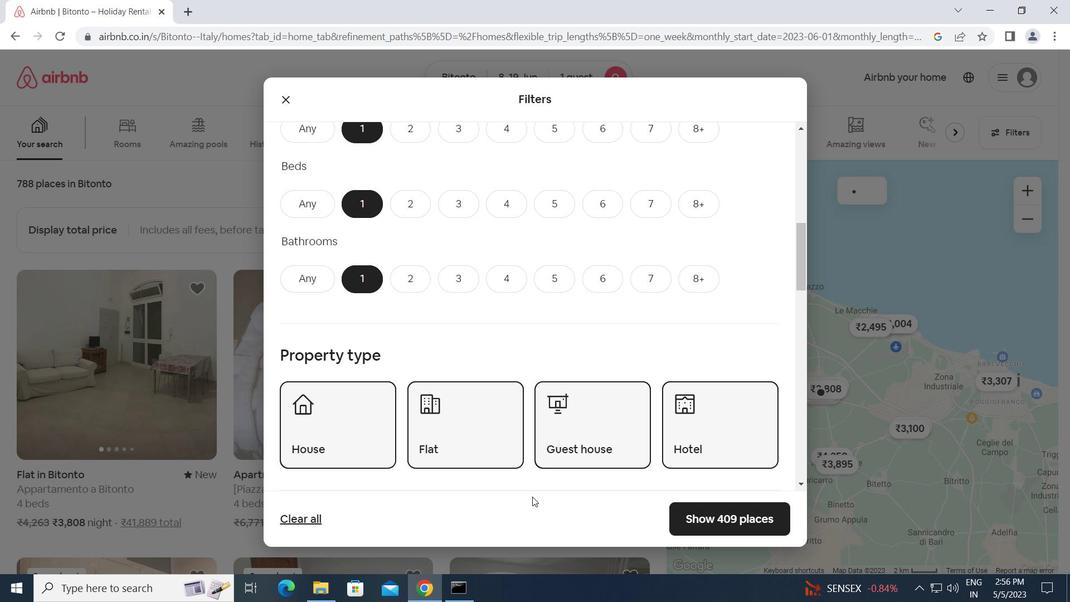 
Action: Mouse moved to (537, 485)
Screenshot: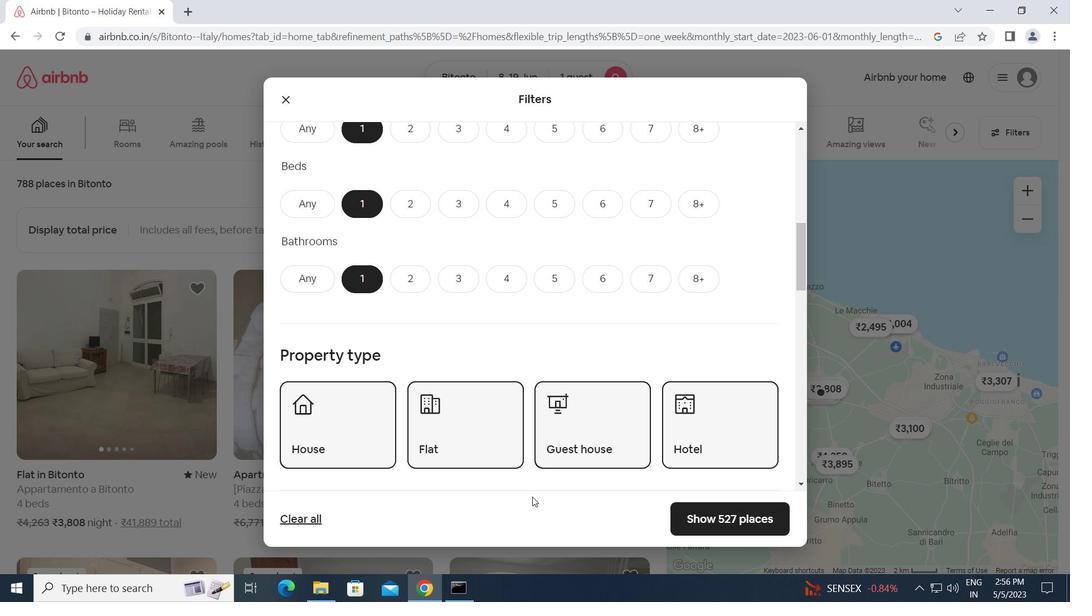 
Action: Mouse scrolled (537, 485) with delta (0, 0)
Screenshot: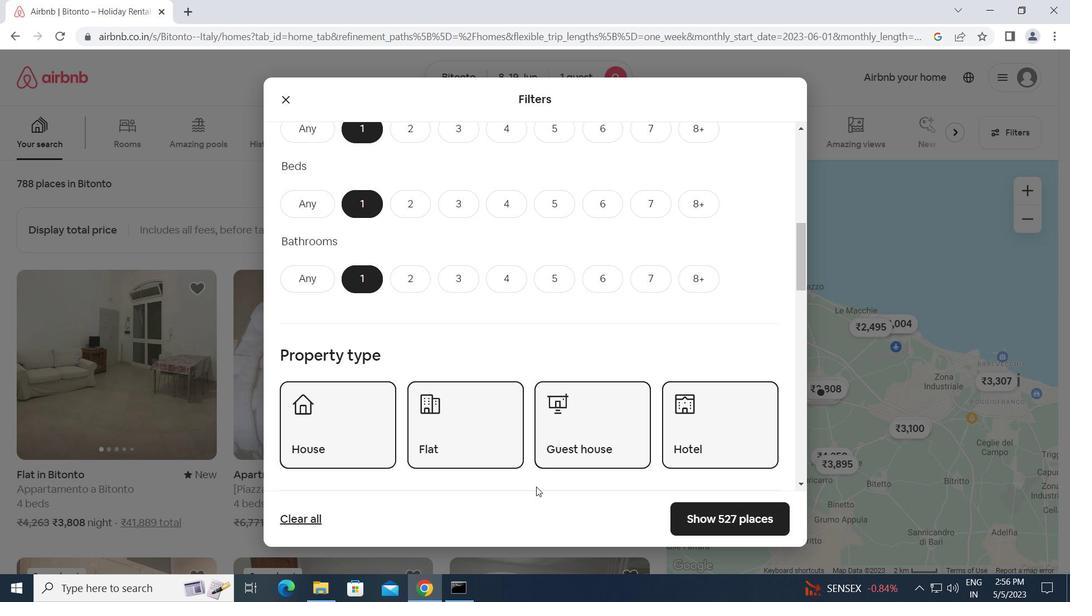 
Action: Mouse scrolled (537, 485) with delta (0, 0)
Screenshot: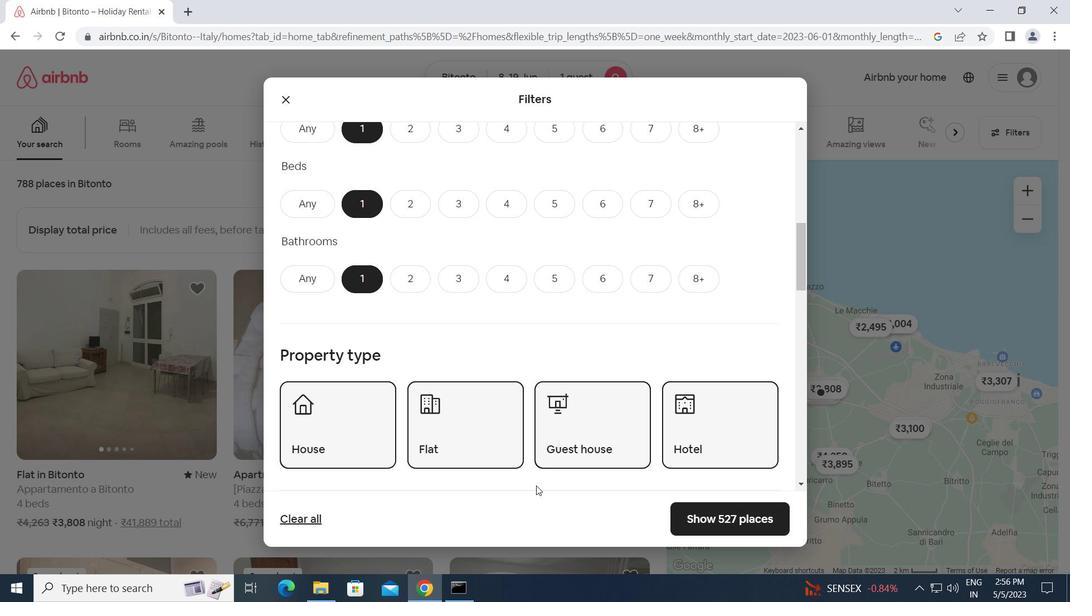 
Action: Mouse moved to (540, 475)
Screenshot: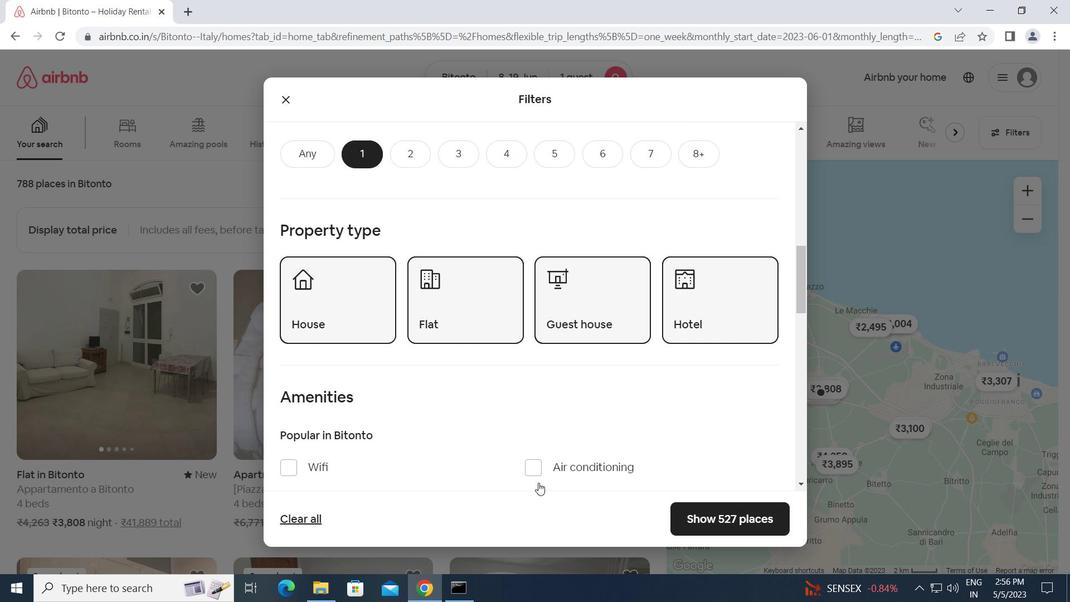 
Action: Mouse scrolled (540, 475) with delta (0, 0)
Screenshot: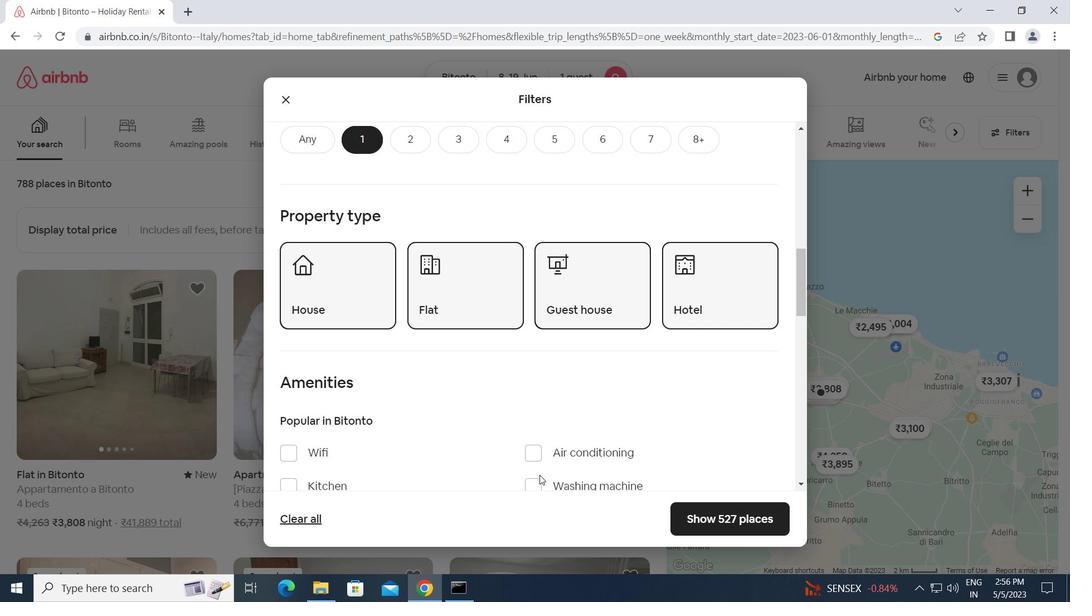 
Action: Mouse scrolled (540, 475) with delta (0, 0)
Screenshot: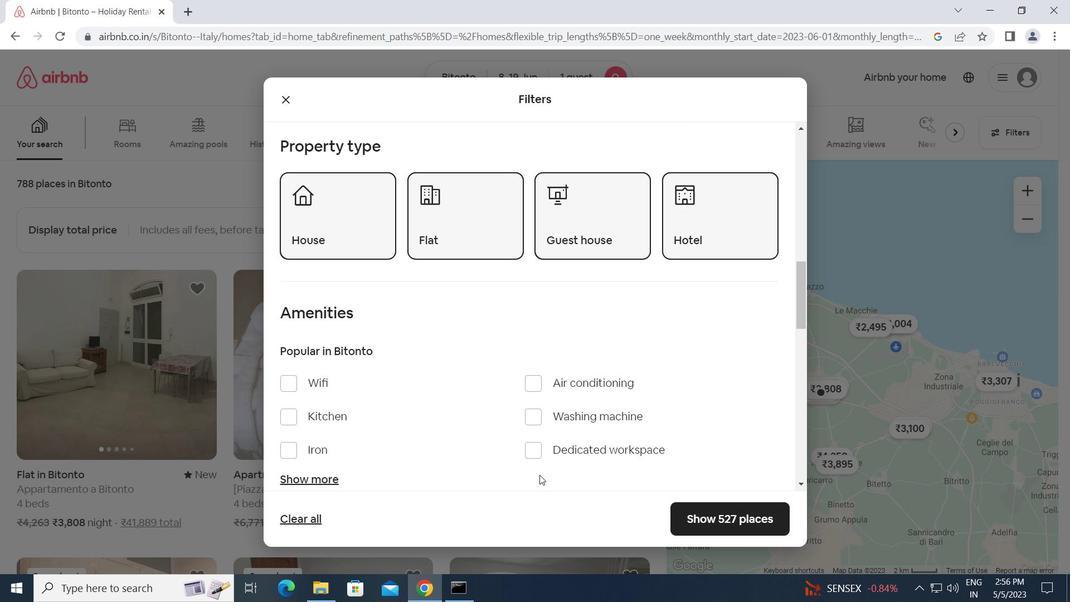 
Action: Mouse moved to (535, 345)
Screenshot: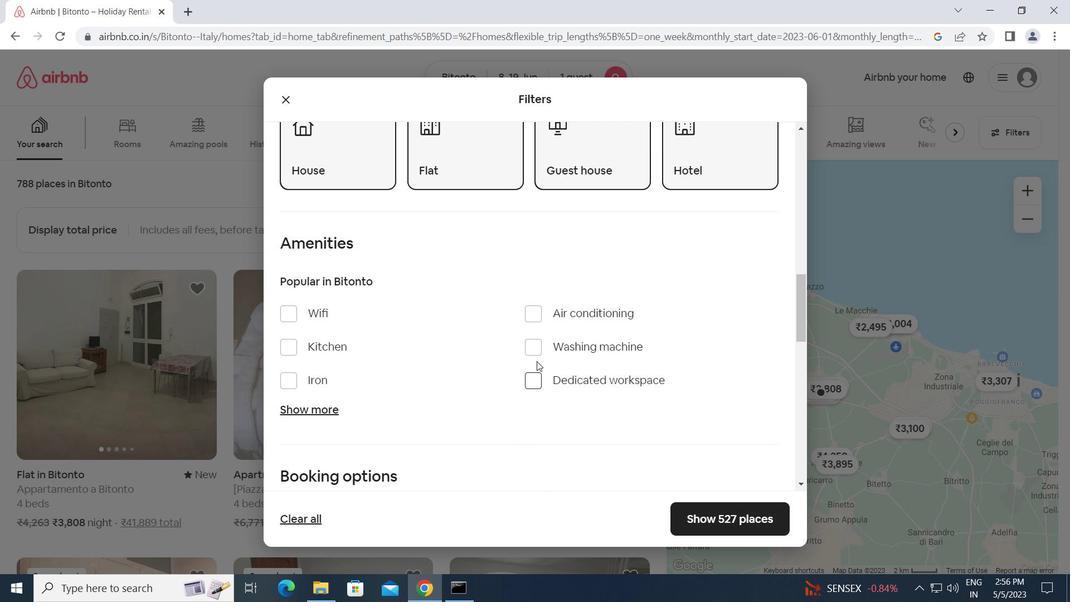 
Action: Mouse pressed left at (535, 345)
Screenshot: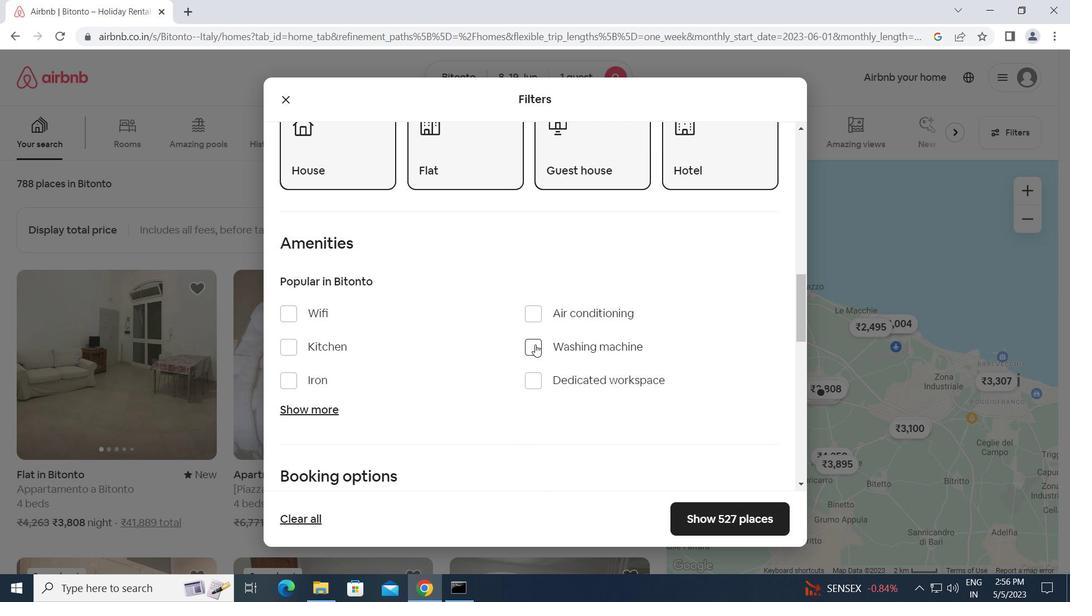 
Action: Mouse moved to (470, 401)
Screenshot: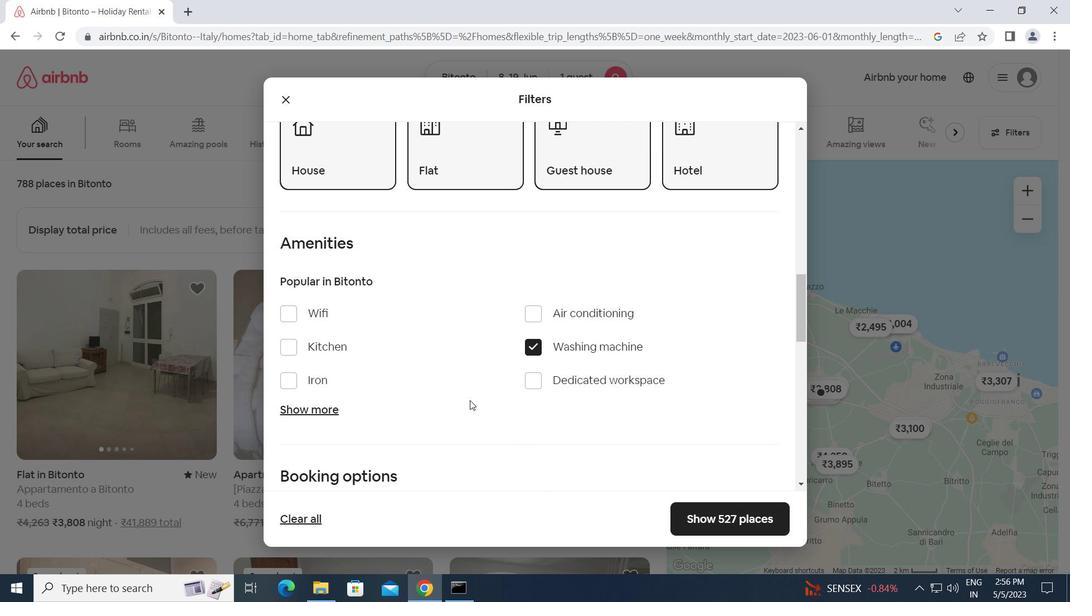 
Action: Mouse scrolled (470, 401) with delta (0, 0)
Screenshot: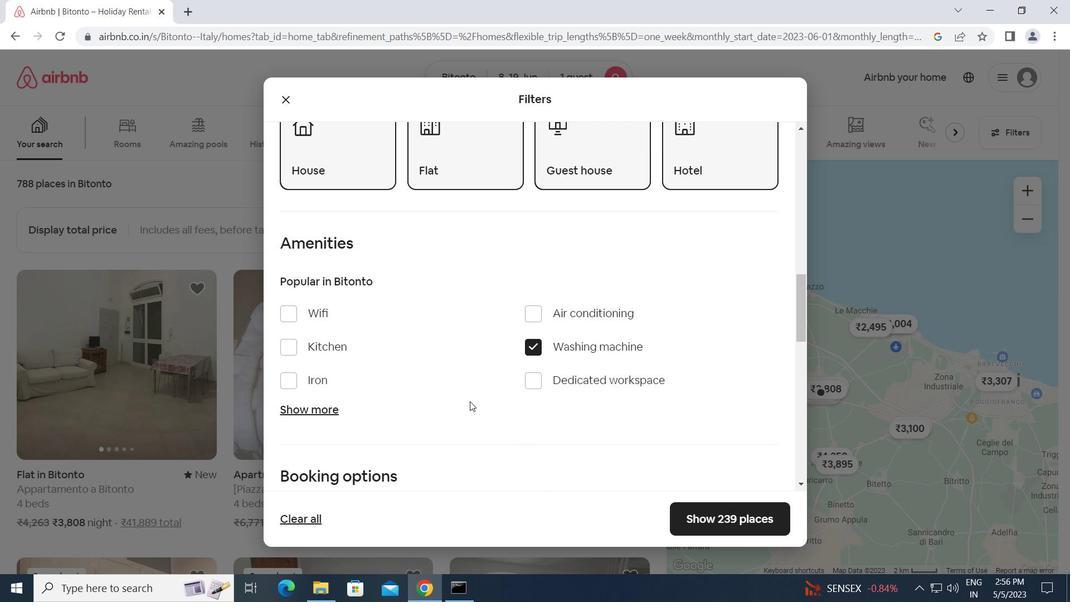 
Action: Mouse scrolled (470, 401) with delta (0, 0)
Screenshot: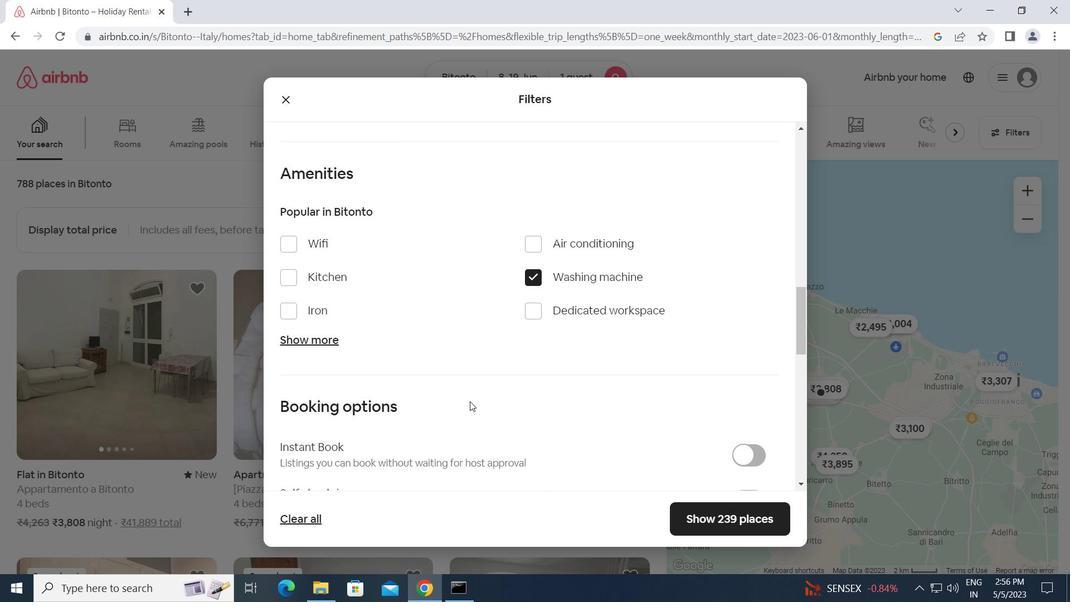 
Action: Mouse moved to (471, 401)
Screenshot: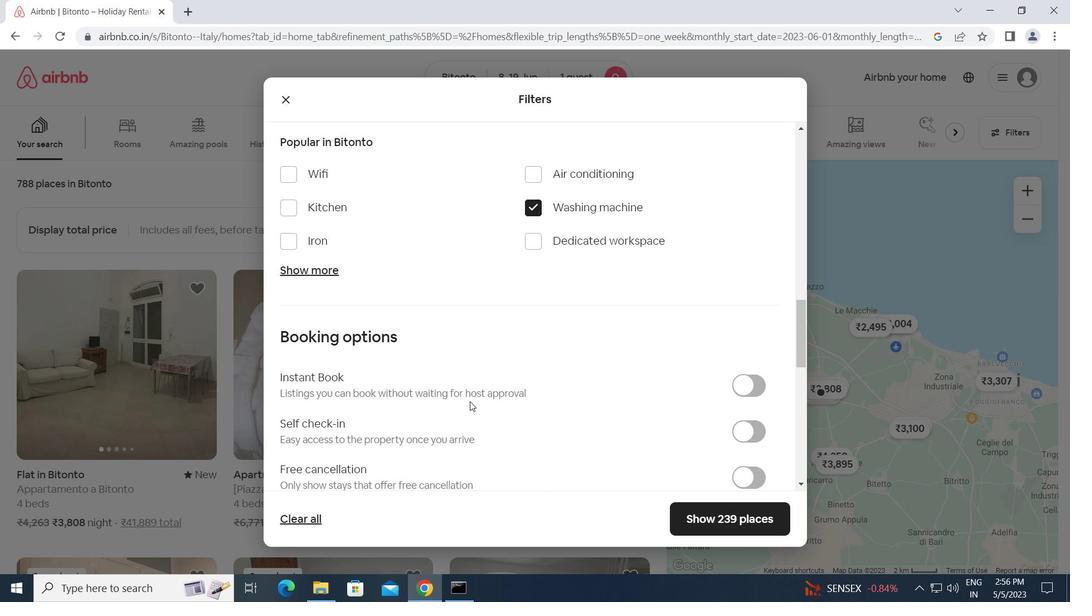 
Action: Mouse scrolled (471, 401) with delta (0, 0)
Screenshot: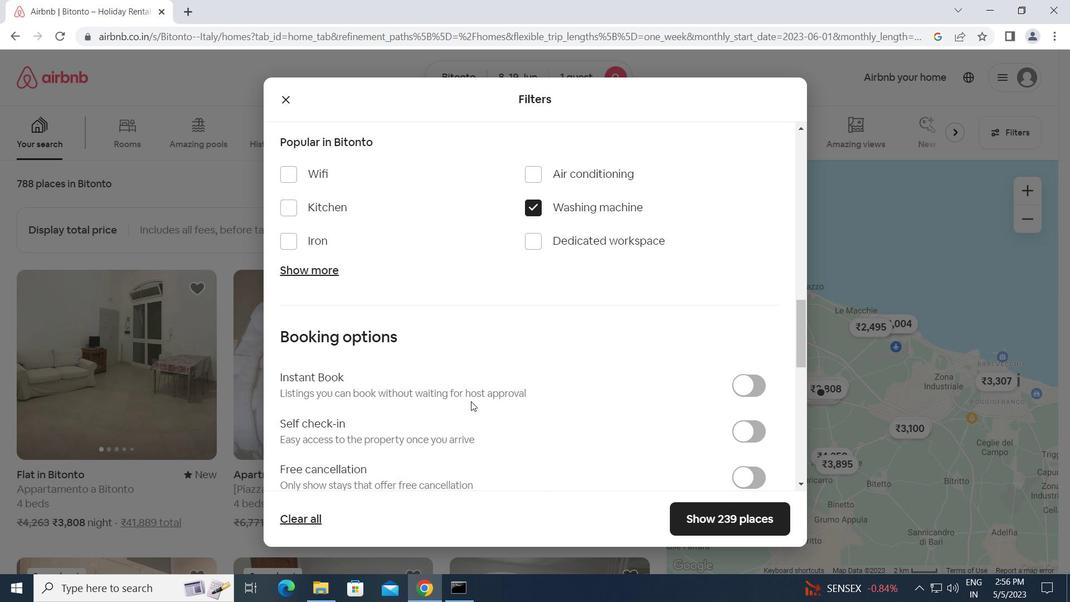 
Action: Mouse scrolled (471, 401) with delta (0, 0)
Screenshot: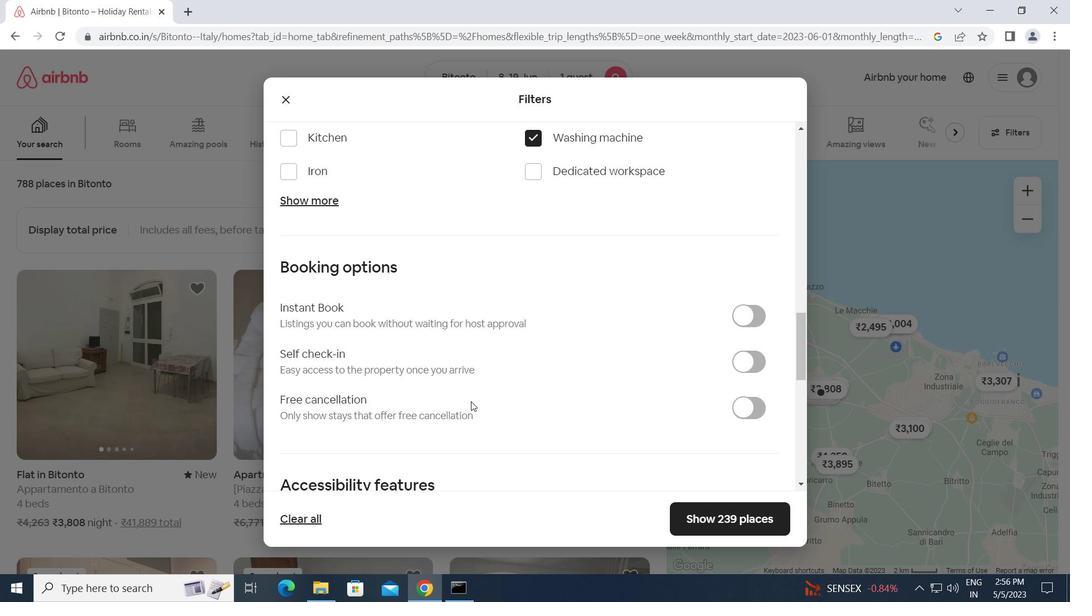 
Action: Mouse moved to (756, 290)
Screenshot: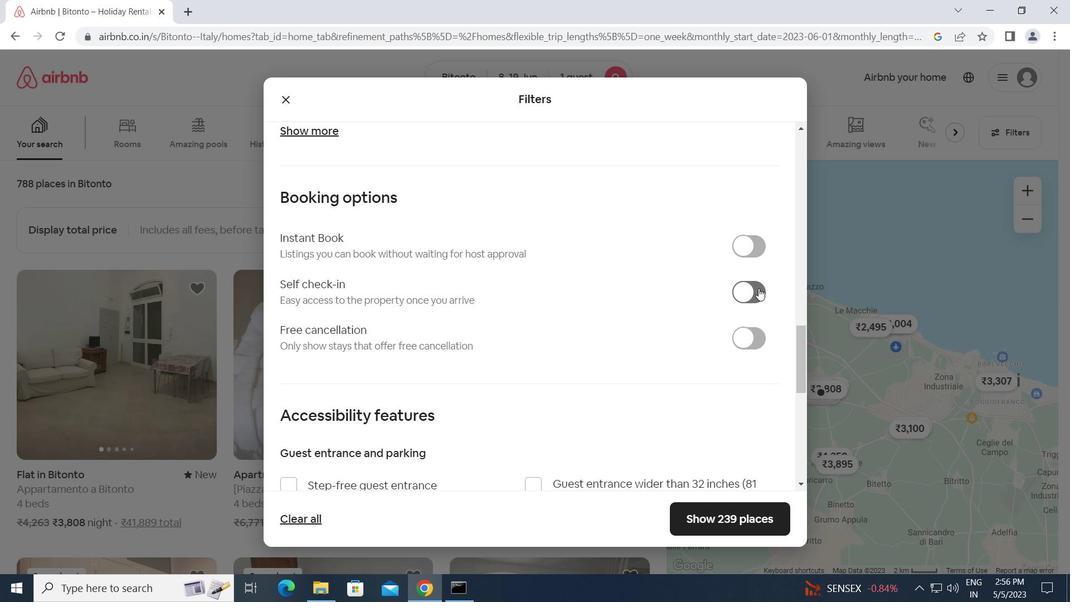 
Action: Mouse pressed left at (756, 290)
Screenshot: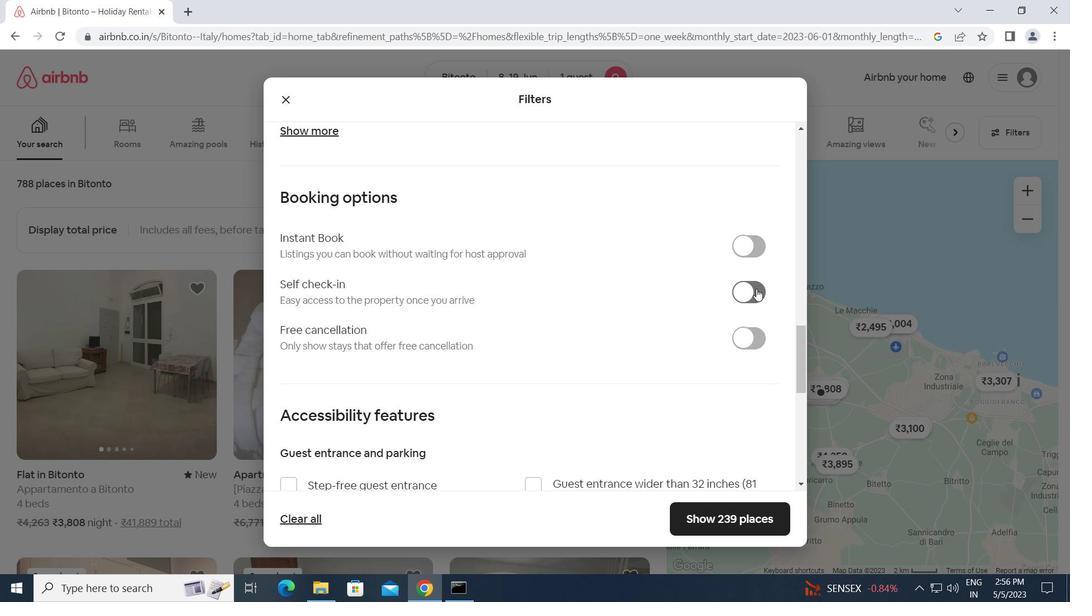 
Action: Mouse moved to (643, 312)
Screenshot: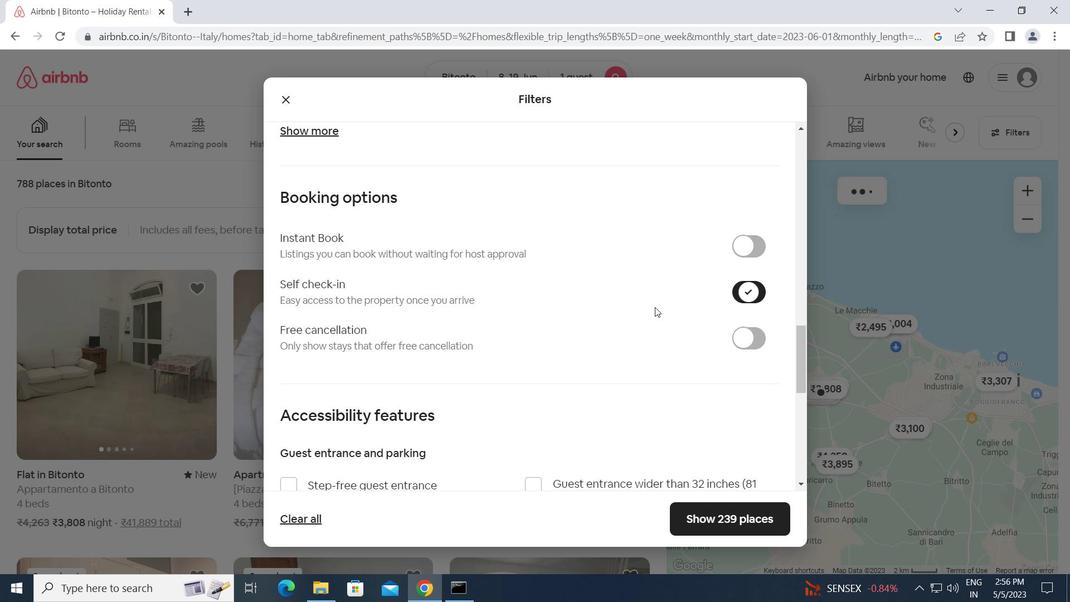 
Action: Mouse scrolled (643, 311) with delta (0, 0)
Screenshot: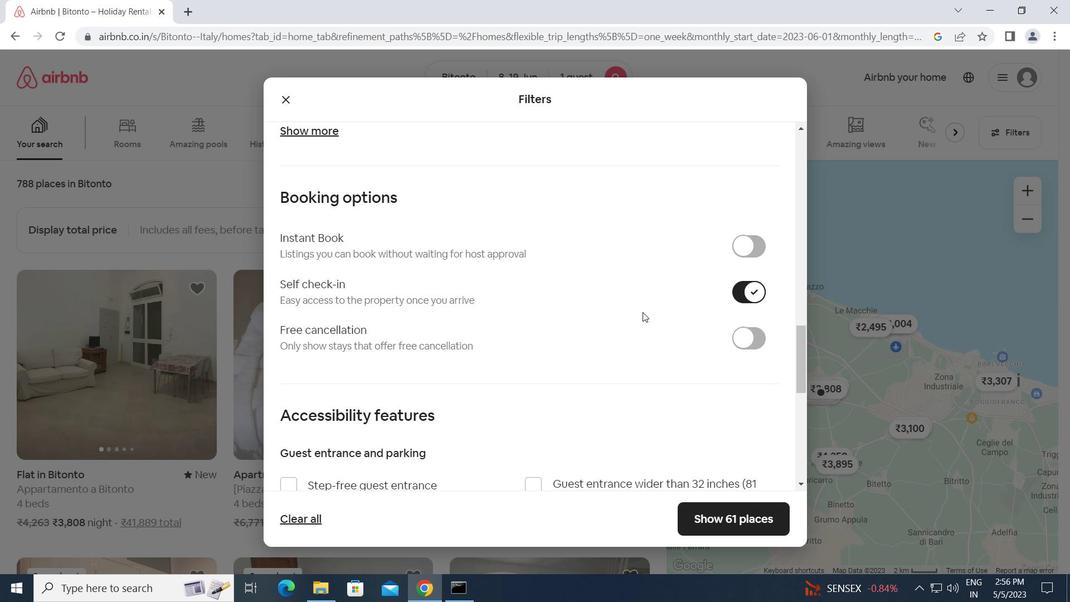 
Action: Mouse scrolled (643, 311) with delta (0, 0)
Screenshot: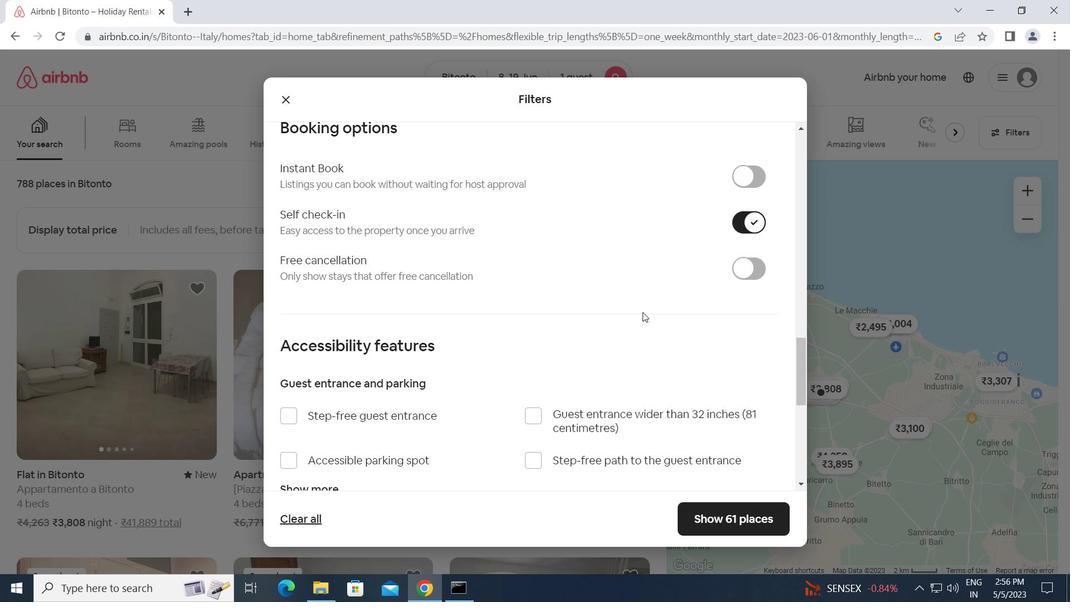 
Action: Mouse scrolled (643, 311) with delta (0, 0)
Screenshot: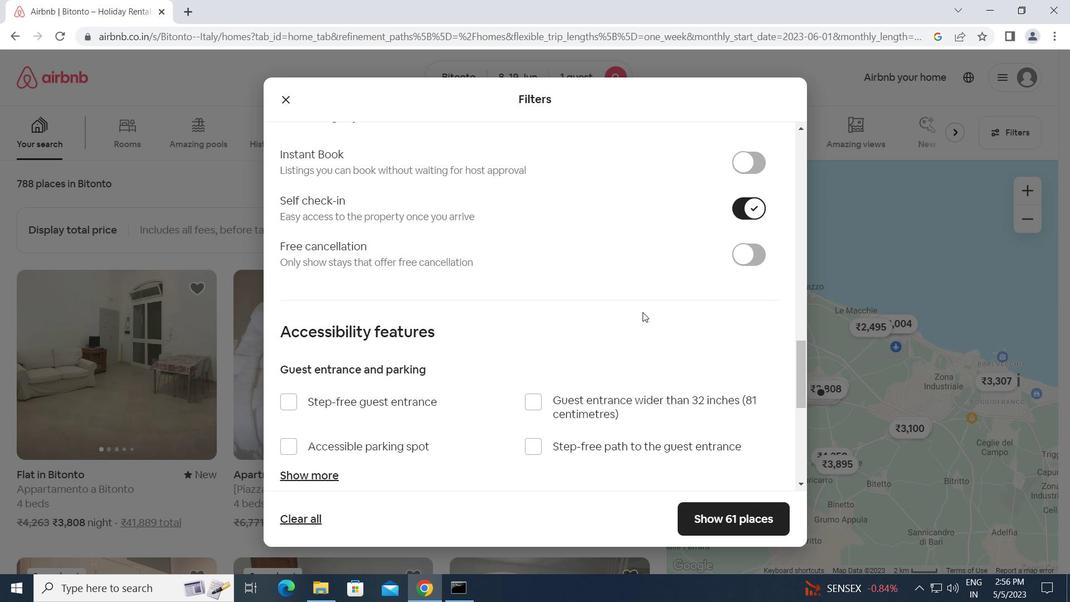 
Action: Mouse scrolled (643, 311) with delta (0, 0)
Screenshot: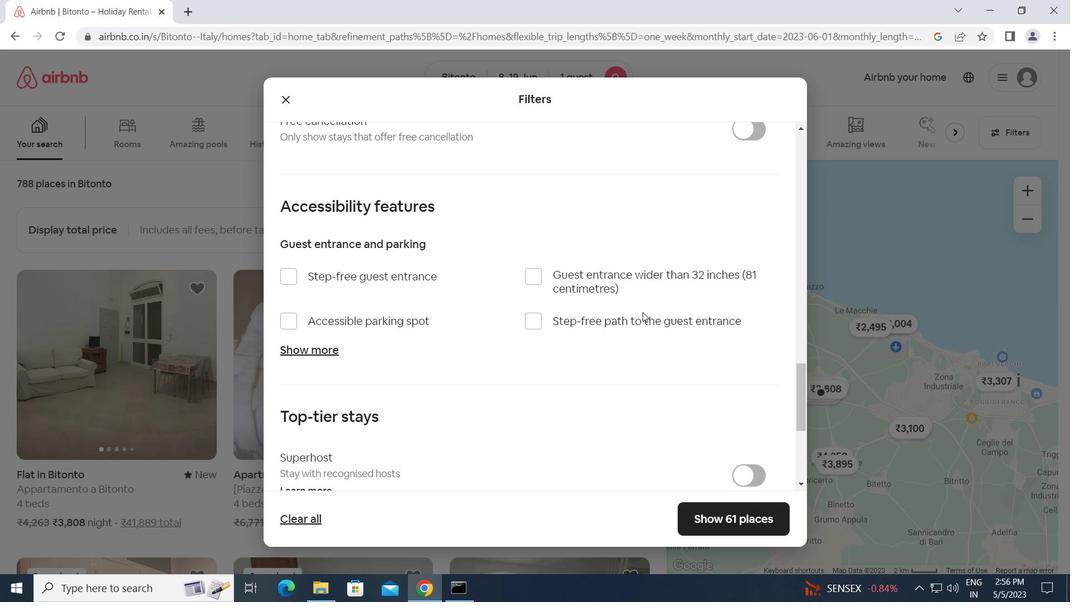 
Action: Mouse scrolled (643, 311) with delta (0, 0)
Screenshot: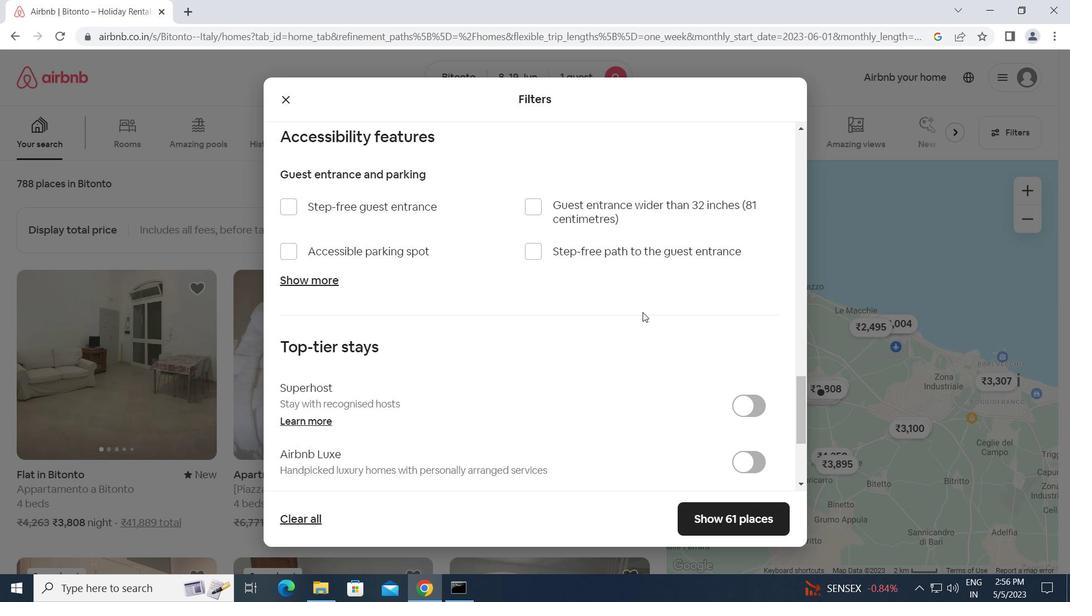 
Action: Mouse scrolled (643, 311) with delta (0, 0)
Screenshot: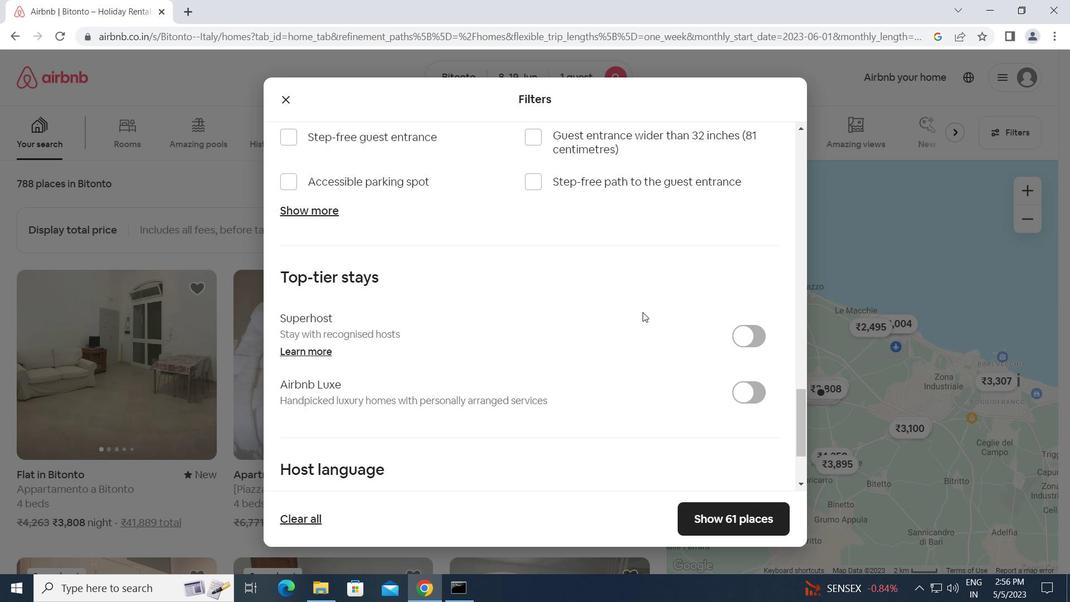 
Action: Mouse scrolled (643, 311) with delta (0, 0)
Screenshot: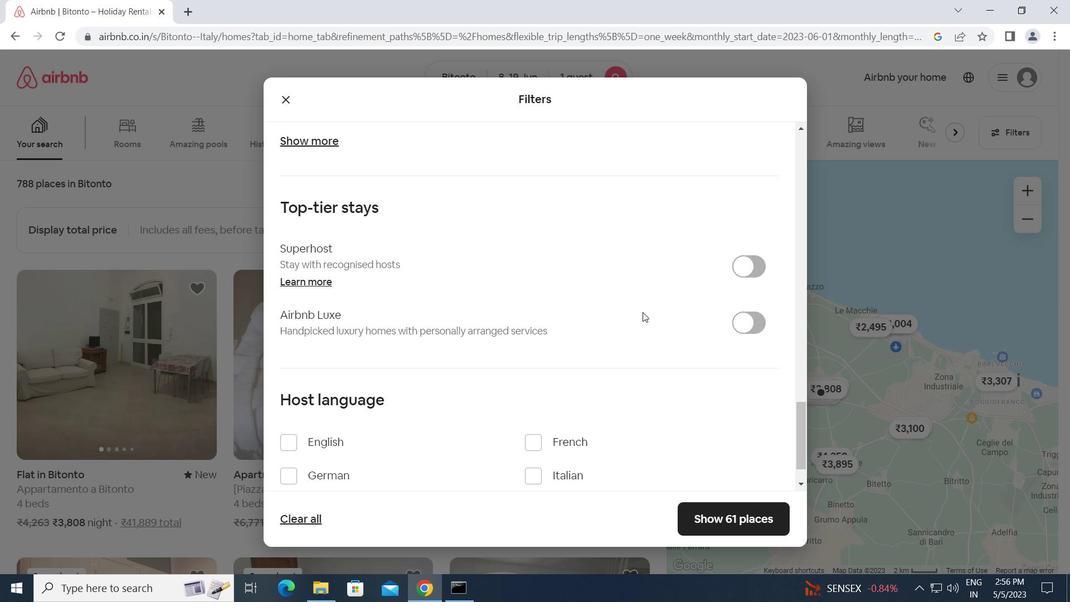 
Action: Mouse moved to (287, 387)
Screenshot: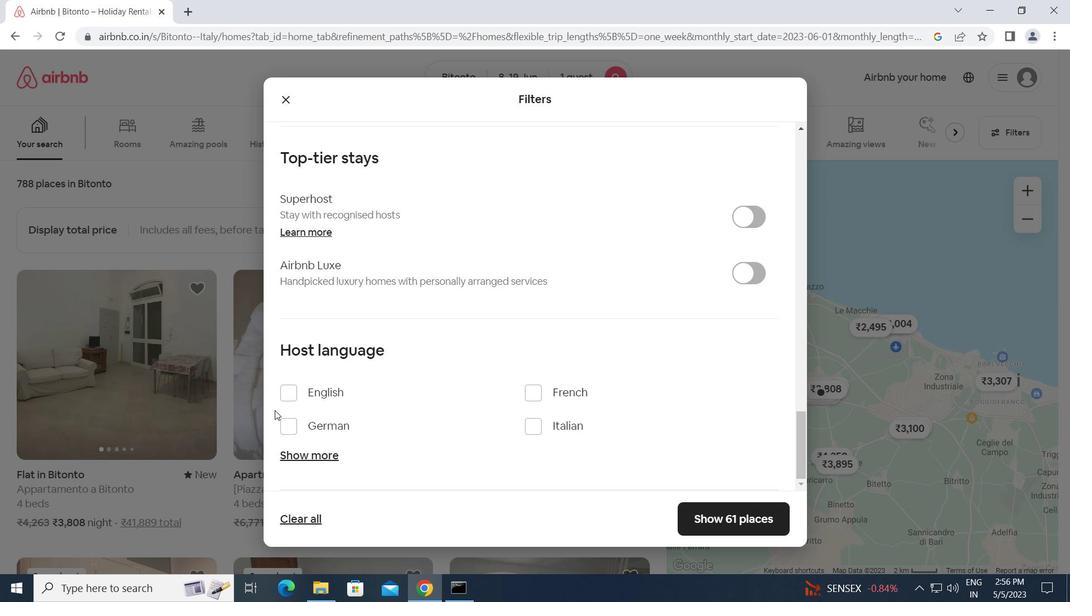 
Action: Mouse pressed left at (287, 387)
Screenshot: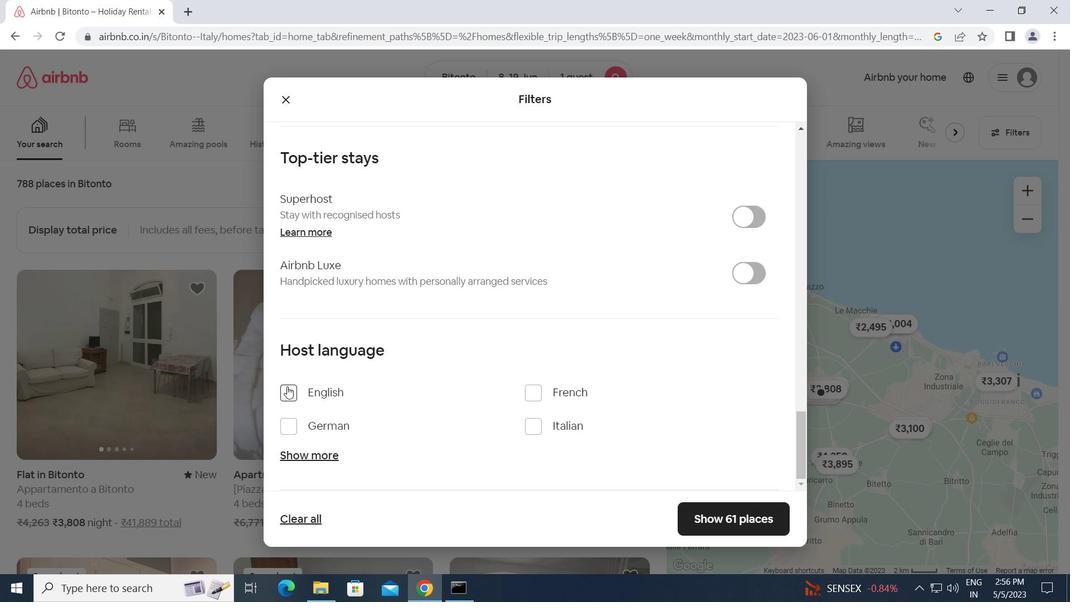 
Action: Mouse moved to (706, 512)
Screenshot: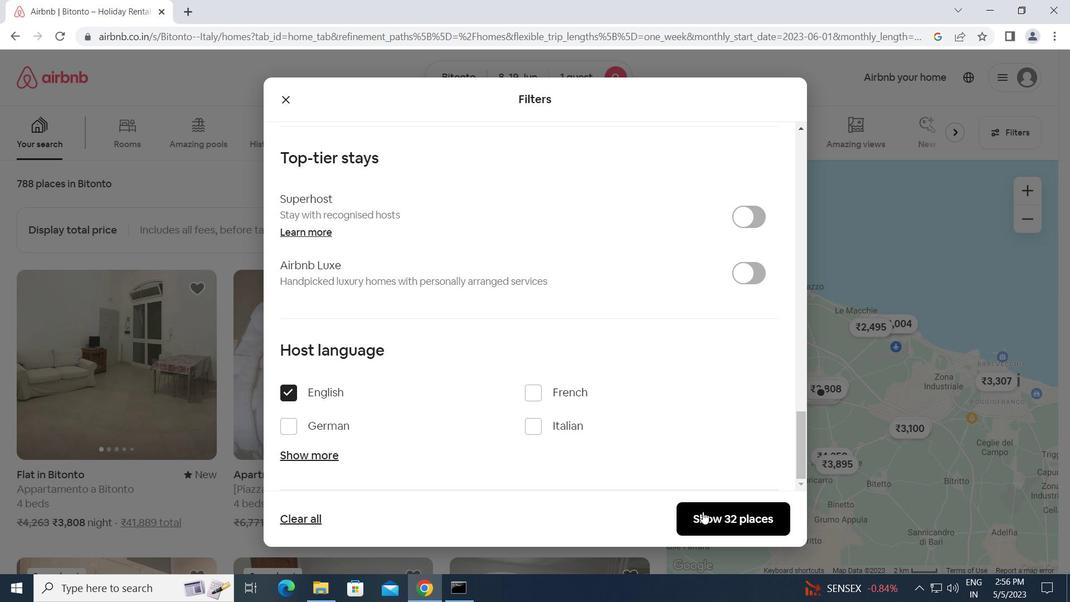 
Action: Mouse pressed left at (706, 512)
Screenshot: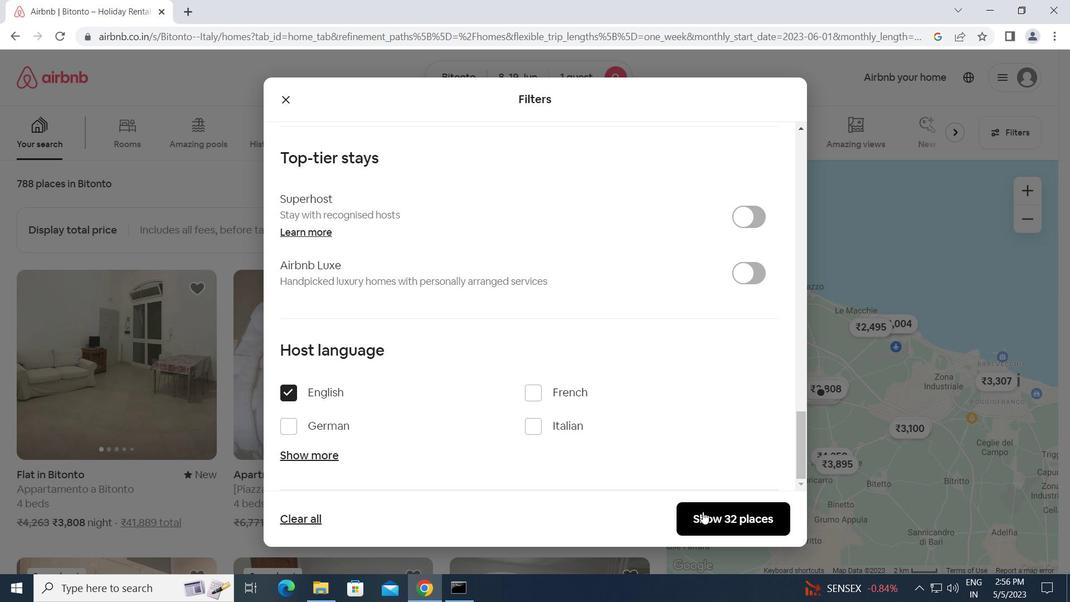 
Action: Mouse moved to (464, 255)
Screenshot: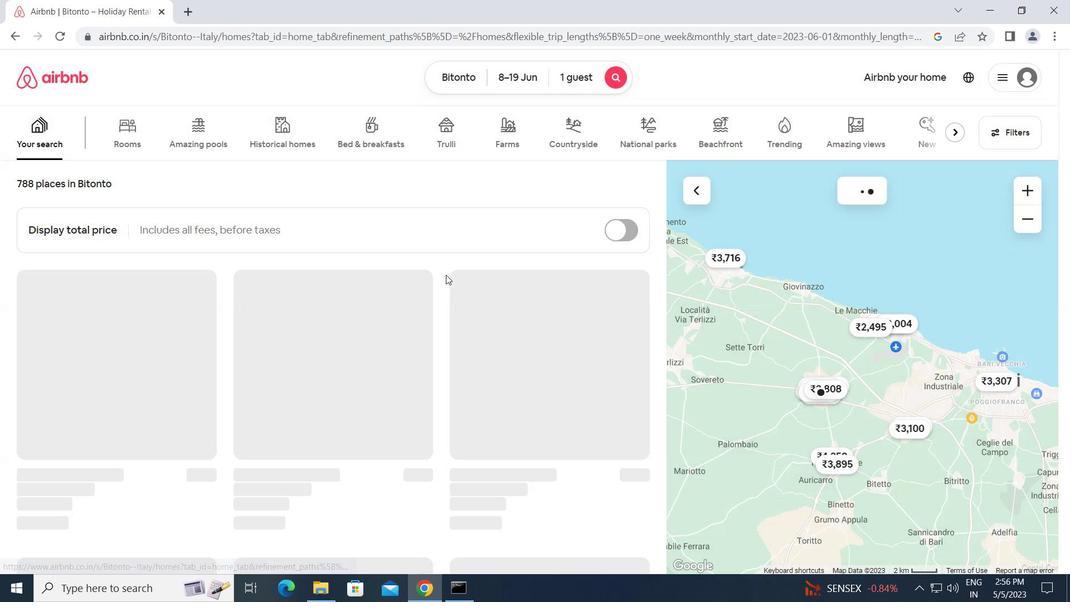 
